 Task: Add Maya Kaimal Organic Everyday Chana Chickpeas Potato & Warm Spices to the cart.
Action: Mouse moved to (13, 150)
Screenshot: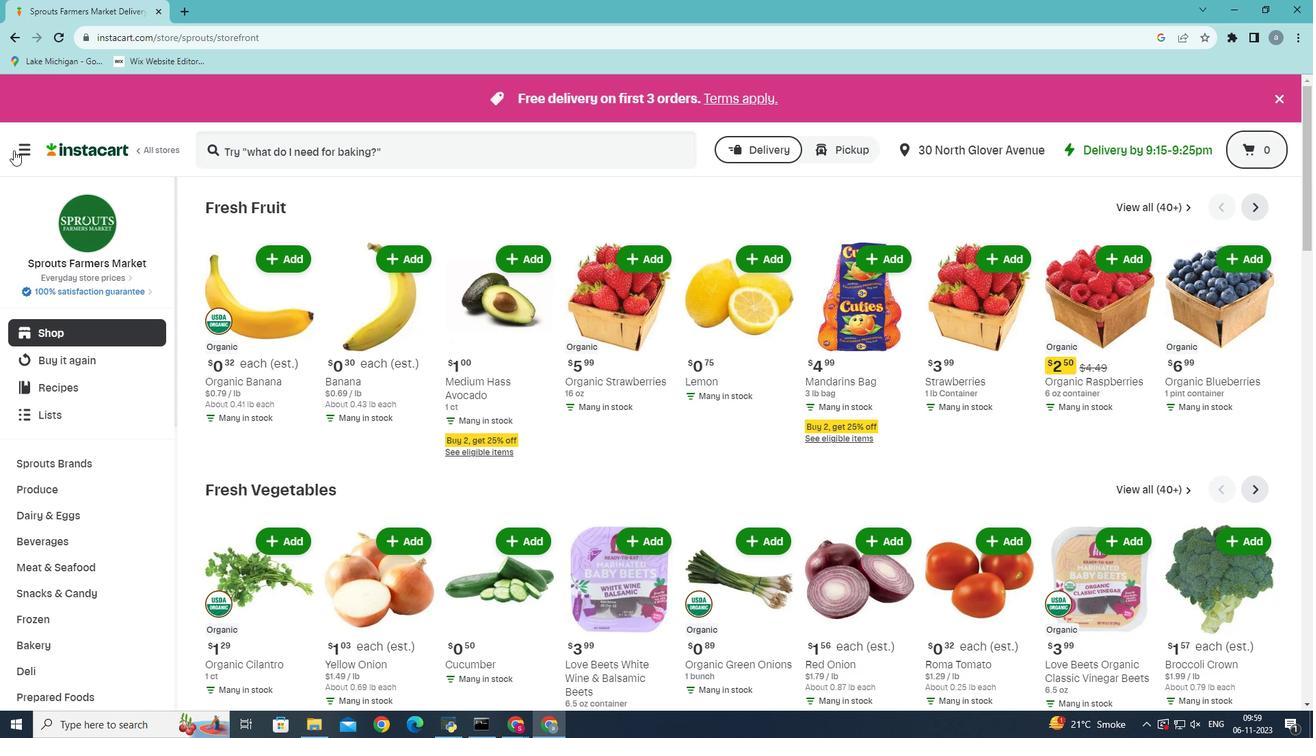 
Action: Mouse pressed left at (13, 150)
Screenshot: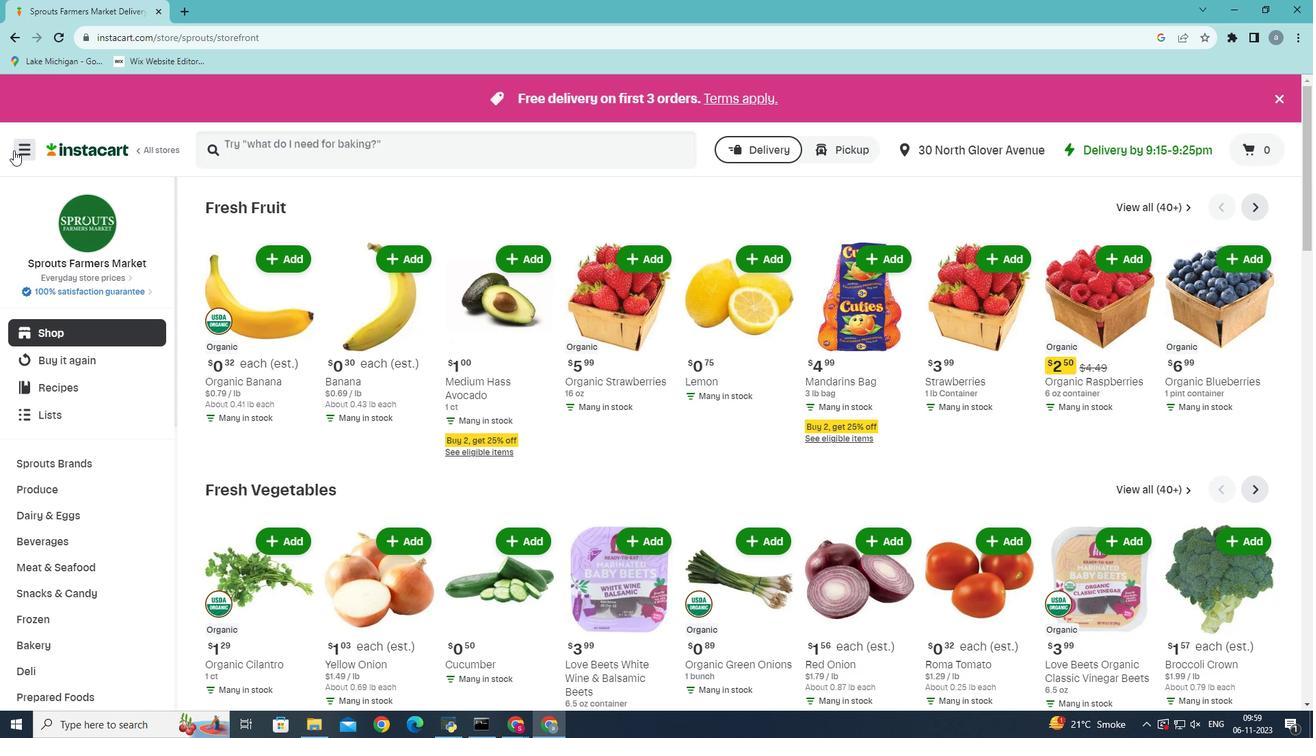 
Action: Mouse moved to (102, 374)
Screenshot: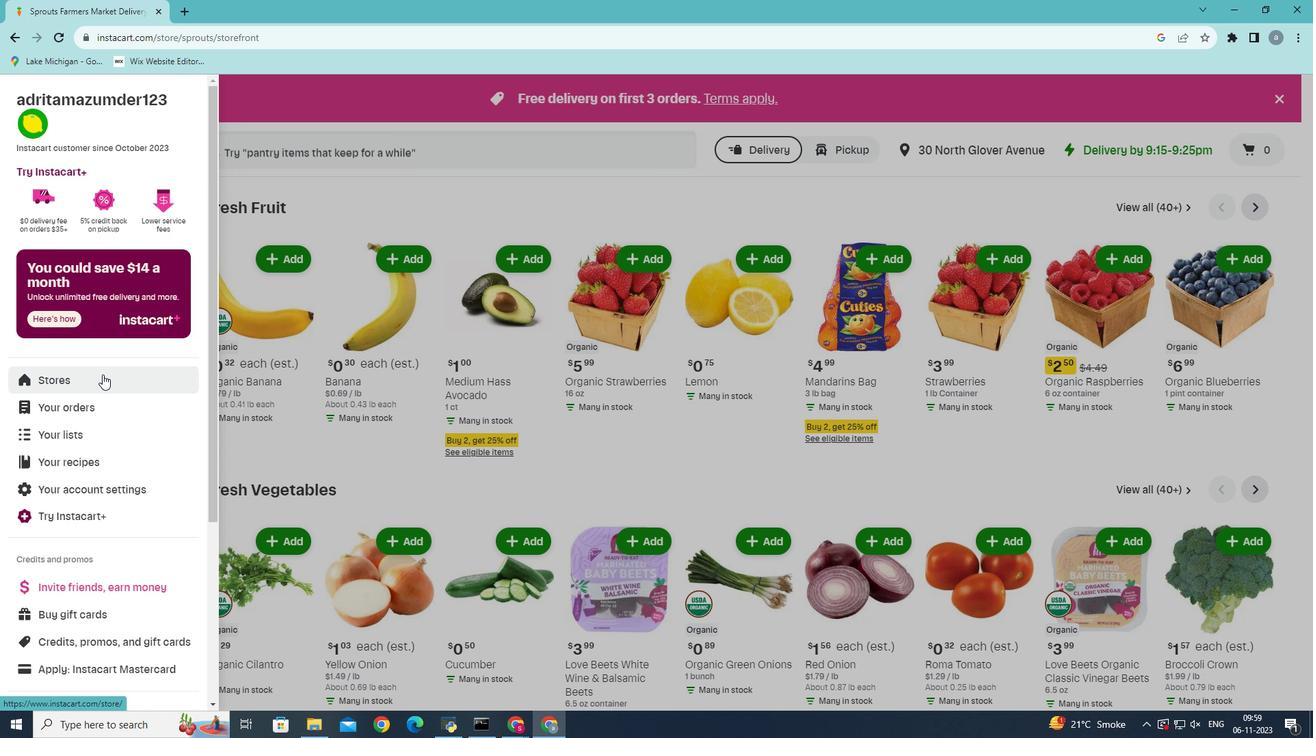 
Action: Mouse pressed left at (102, 374)
Screenshot: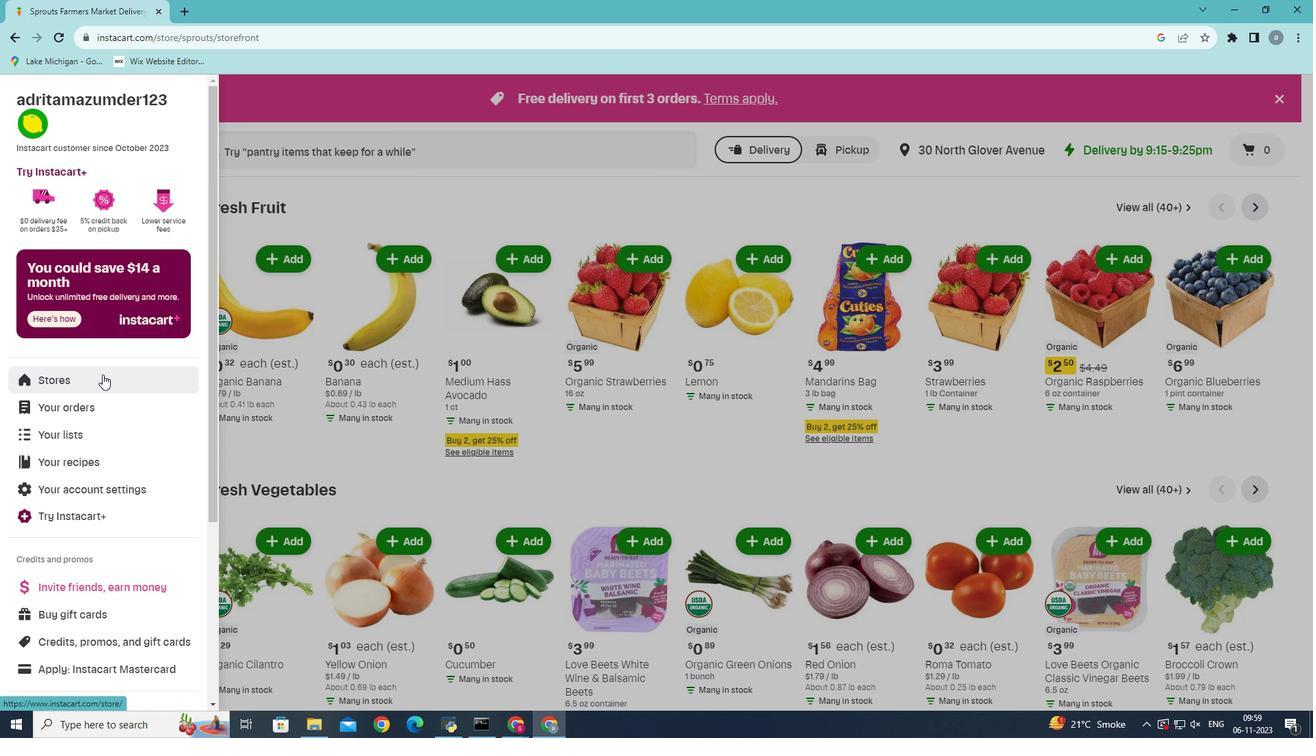 
Action: Mouse moved to (305, 162)
Screenshot: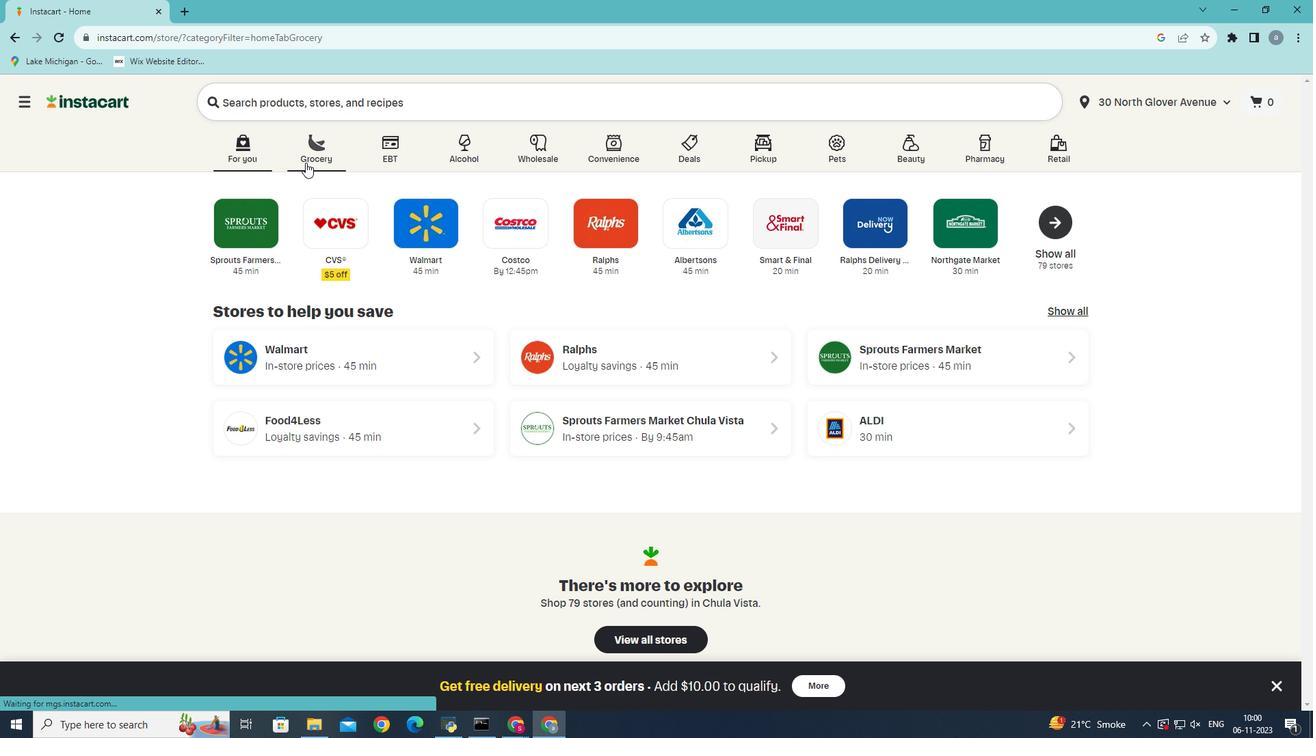 
Action: Mouse pressed left at (305, 162)
Screenshot: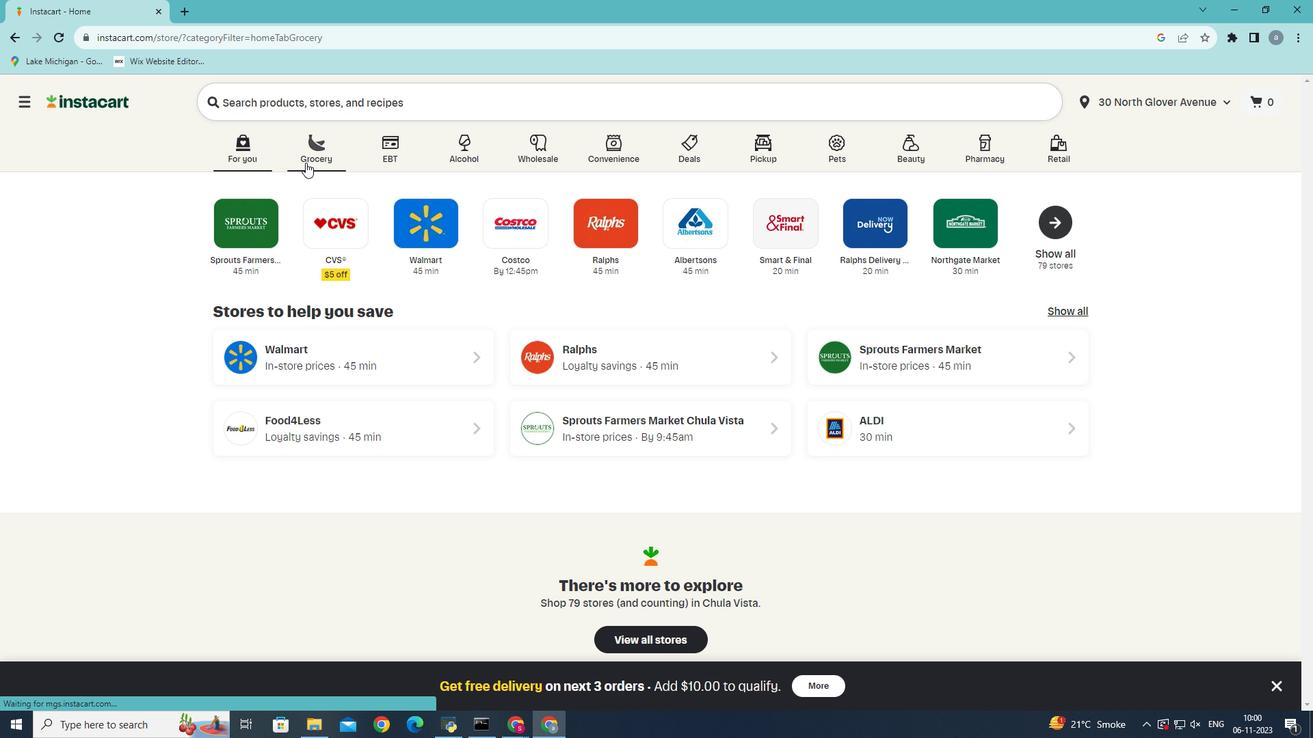 
Action: Mouse moved to (297, 408)
Screenshot: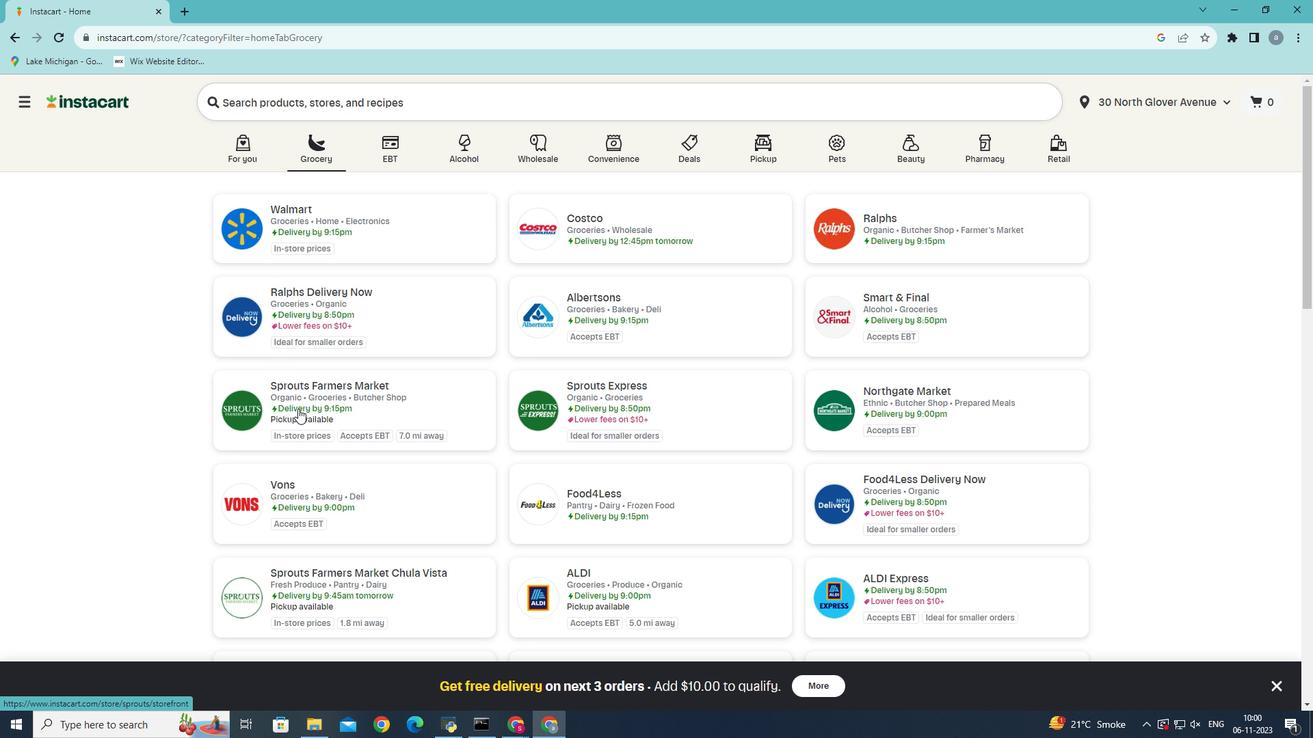 
Action: Mouse pressed left at (297, 408)
Screenshot: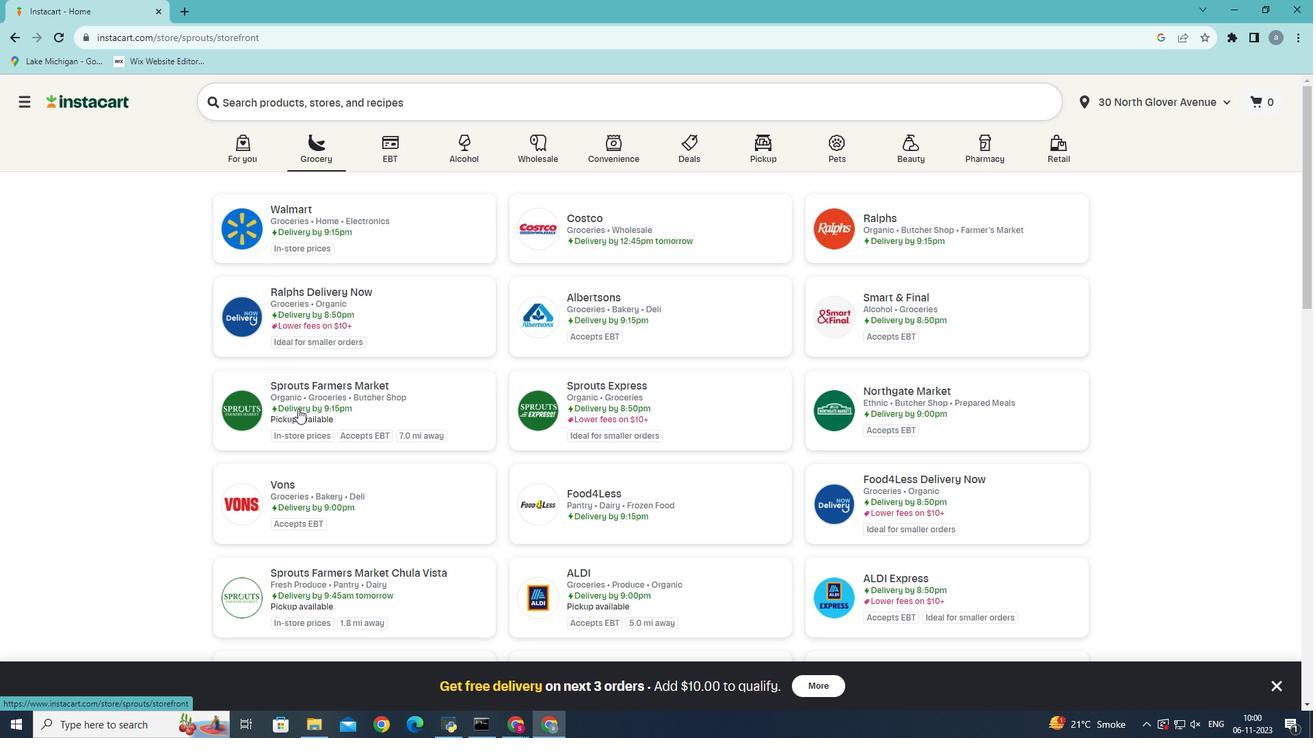 
Action: Mouse moved to (88, 536)
Screenshot: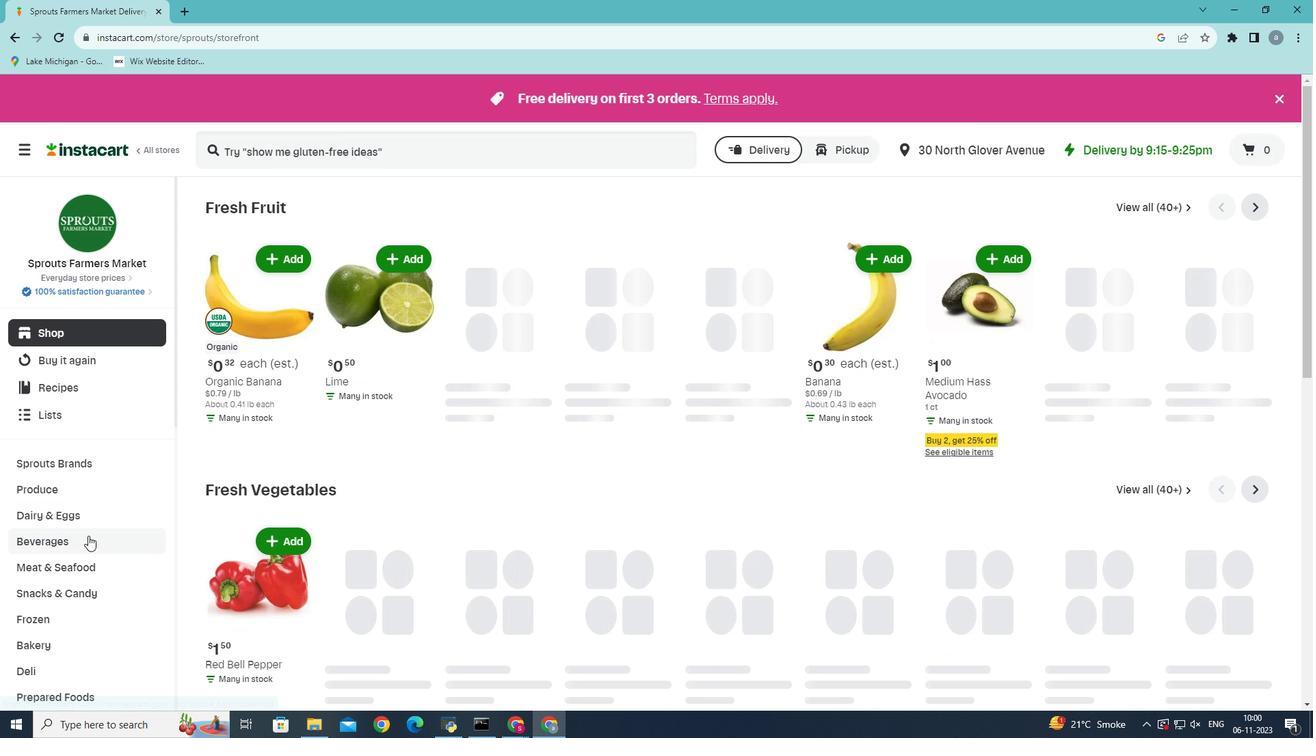 
Action: Mouse scrolled (88, 535) with delta (0, 0)
Screenshot: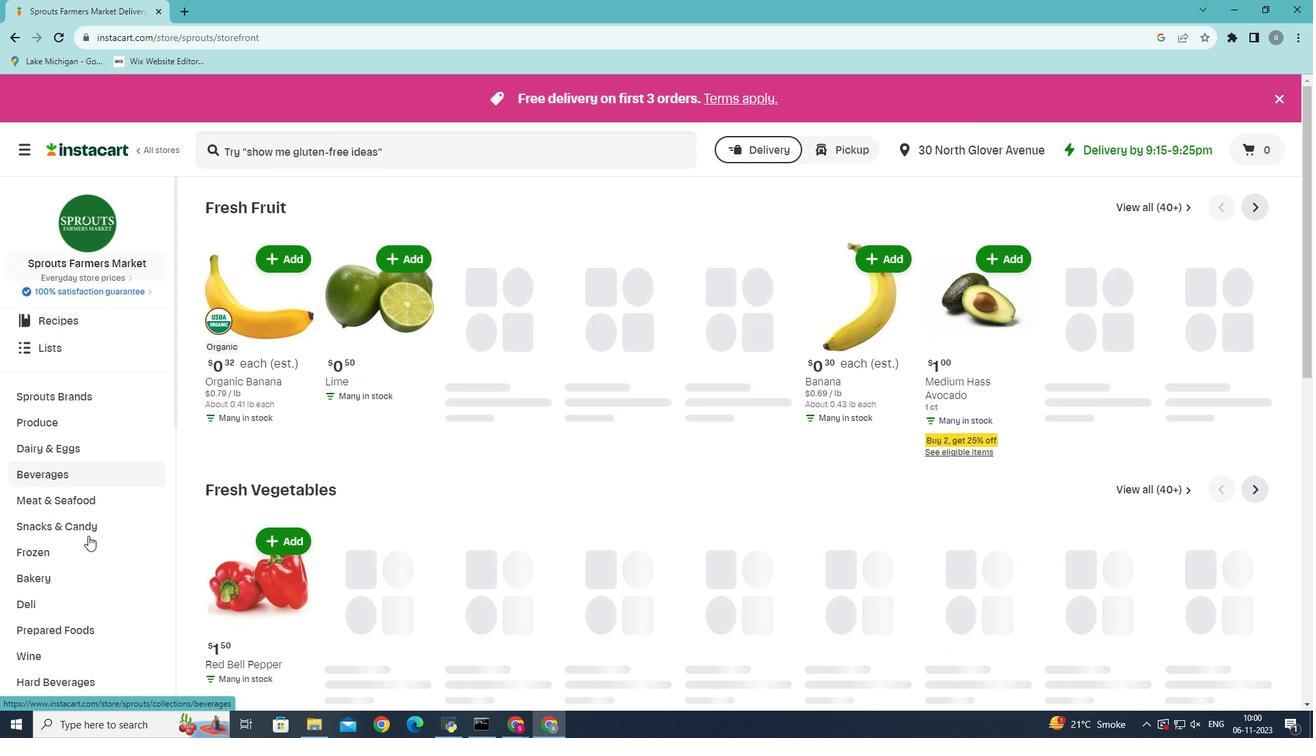 
Action: Mouse scrolled (88, 535) with delta (0, 0)
Screenshot: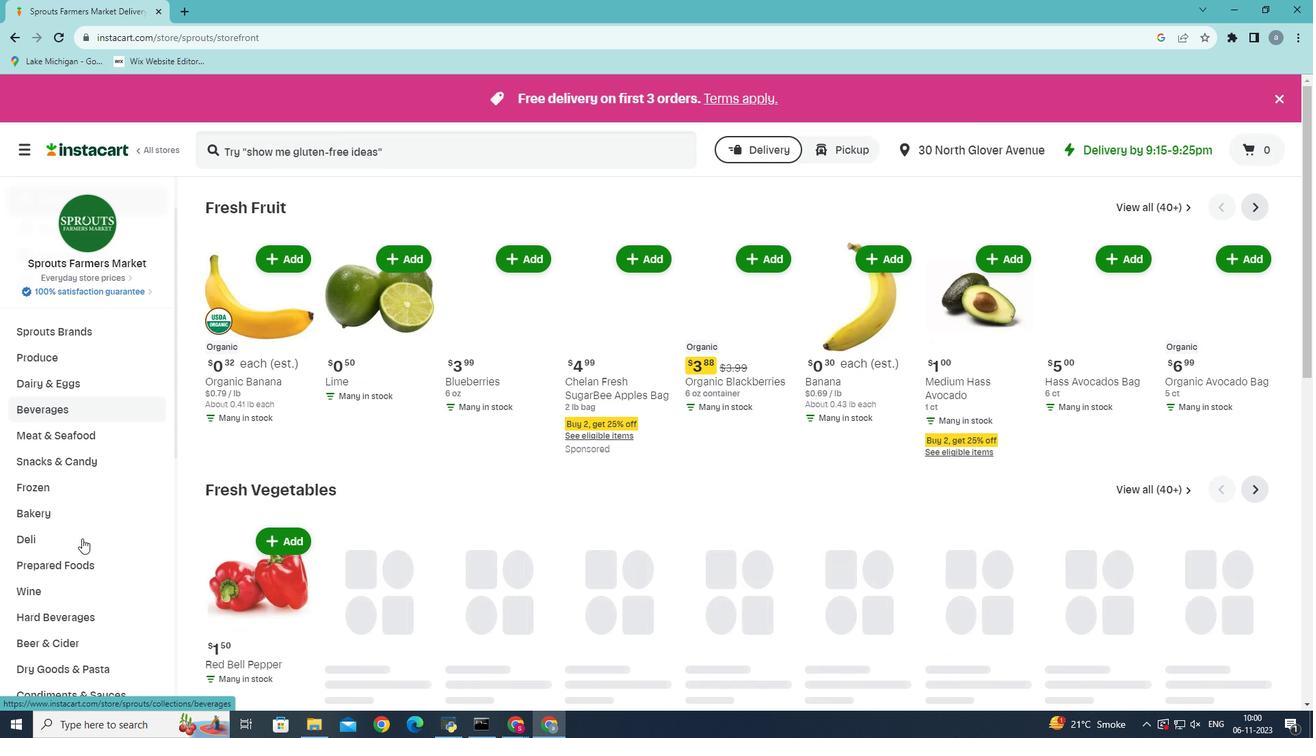 
Action: Mouse moved to (61, 560)
Screenshot: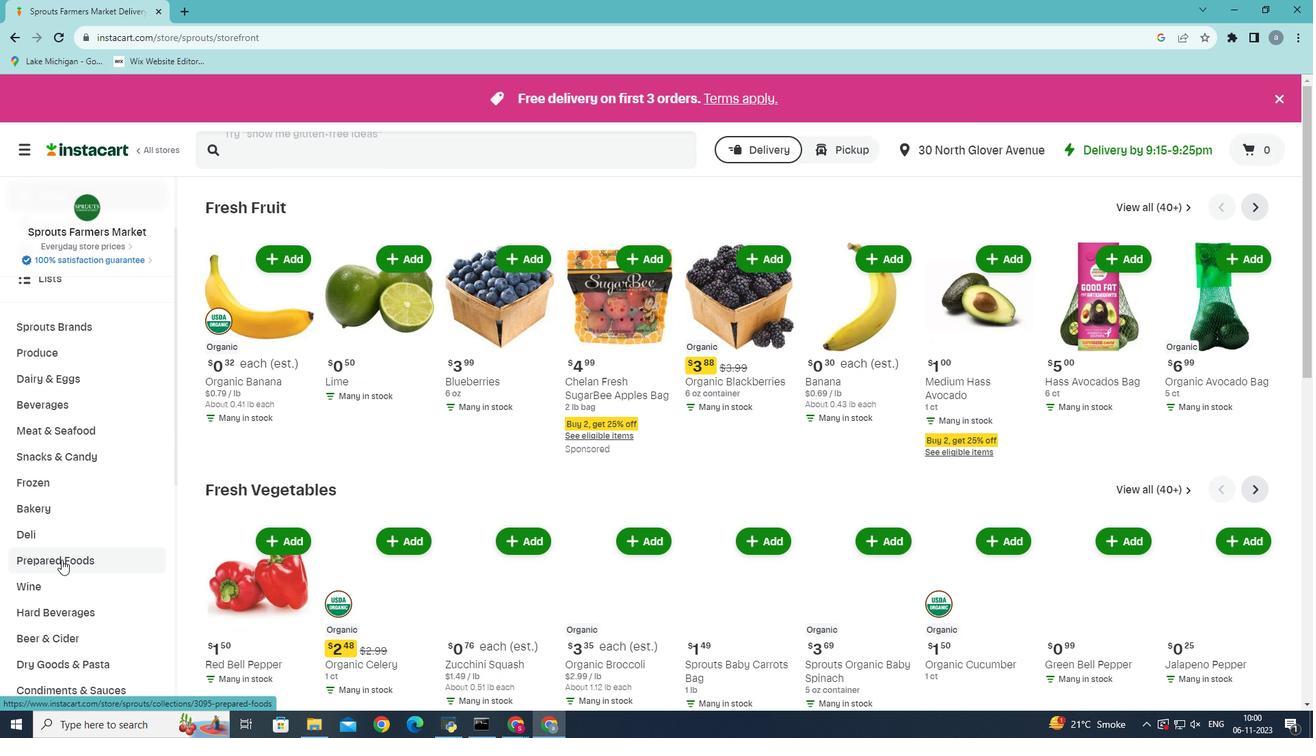 
Action: Mouse pressed left at (61, 560)
Screenshot: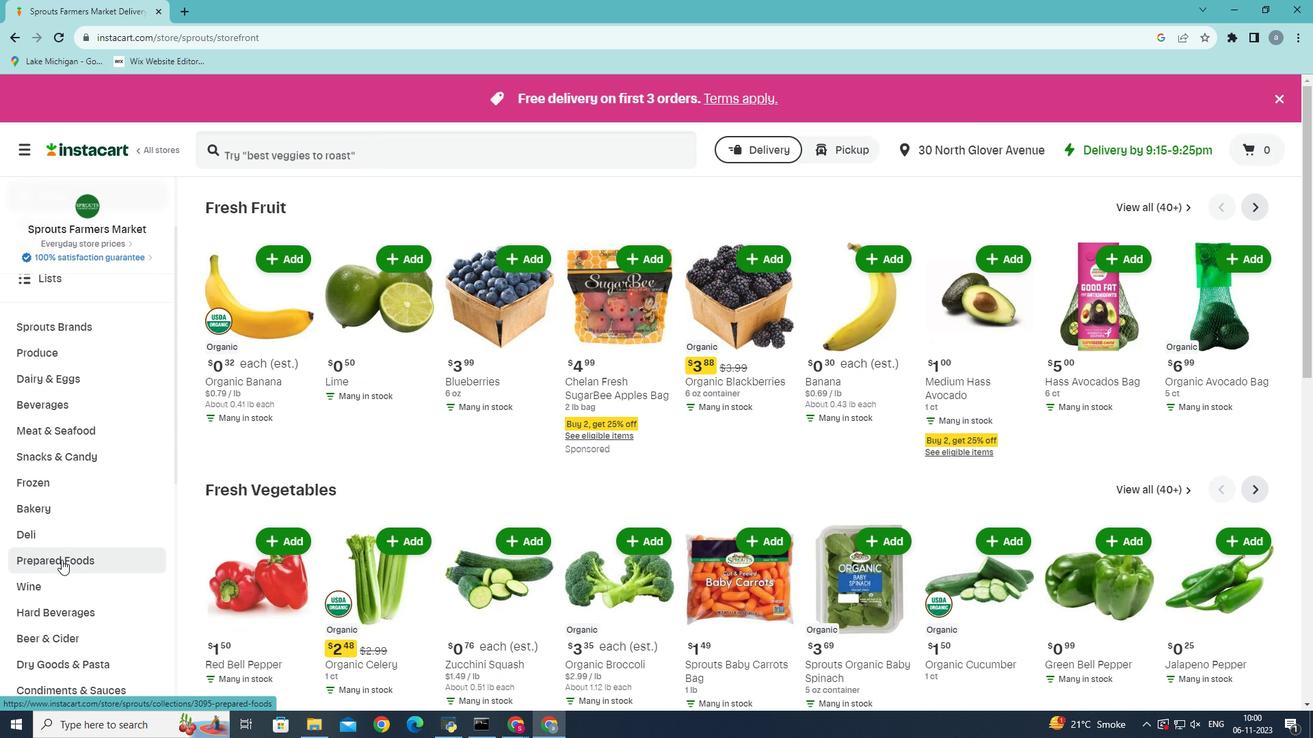
Action: Mouse moved to (489, 231)
Screenshot: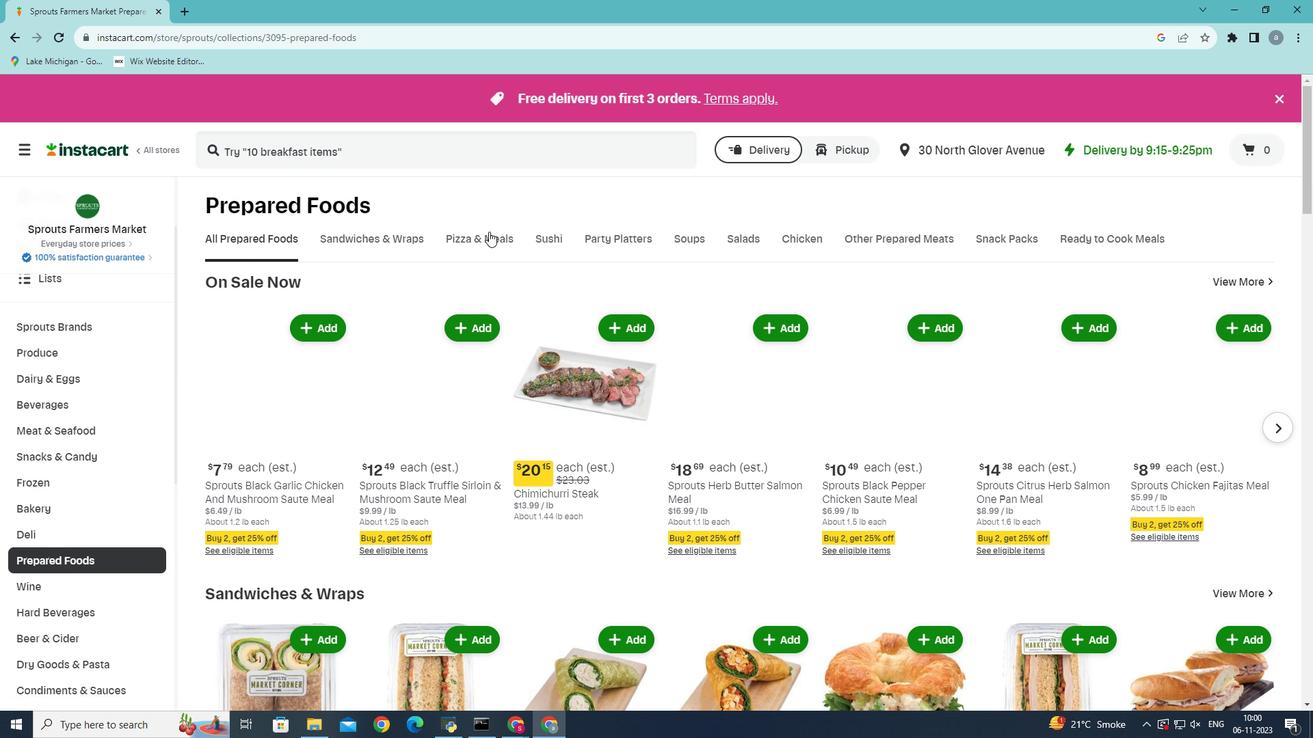 
Action: Mouse pressed left at (489, 231)
Screenshot: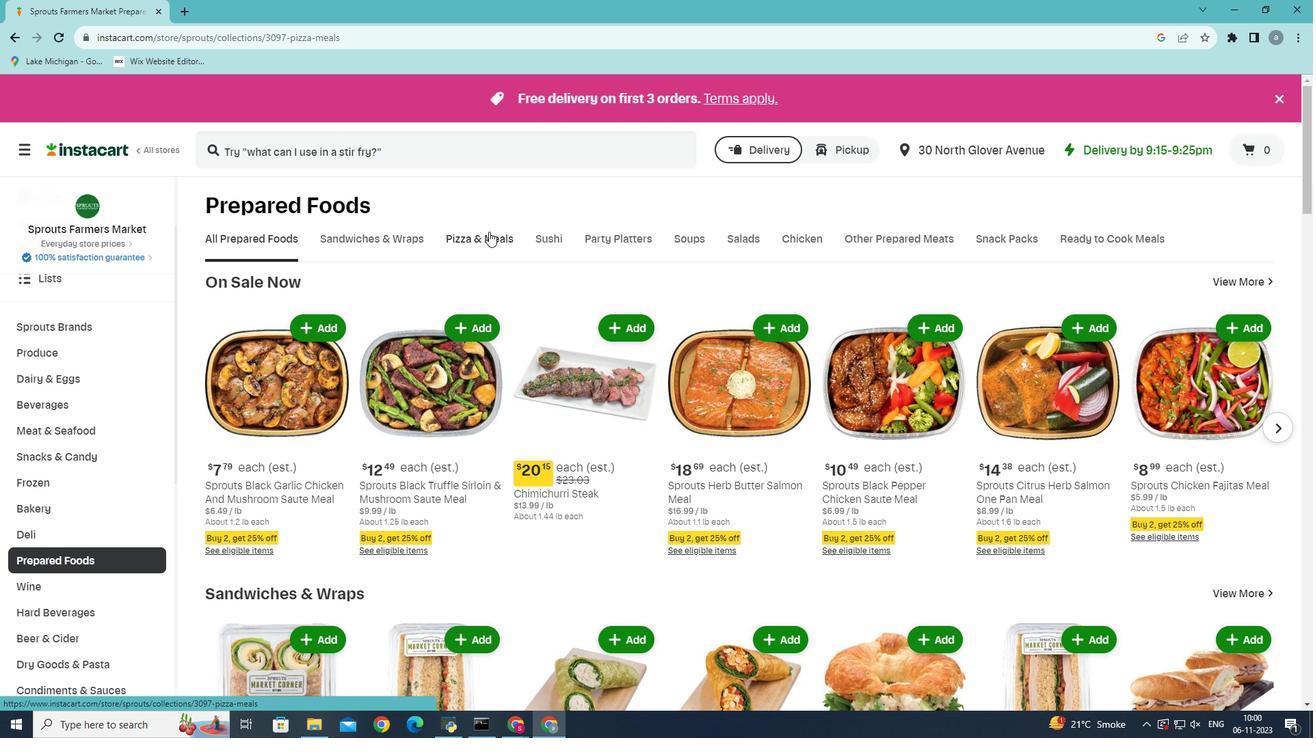 
Action: Mouse moved to (943, 296)
Screenshot: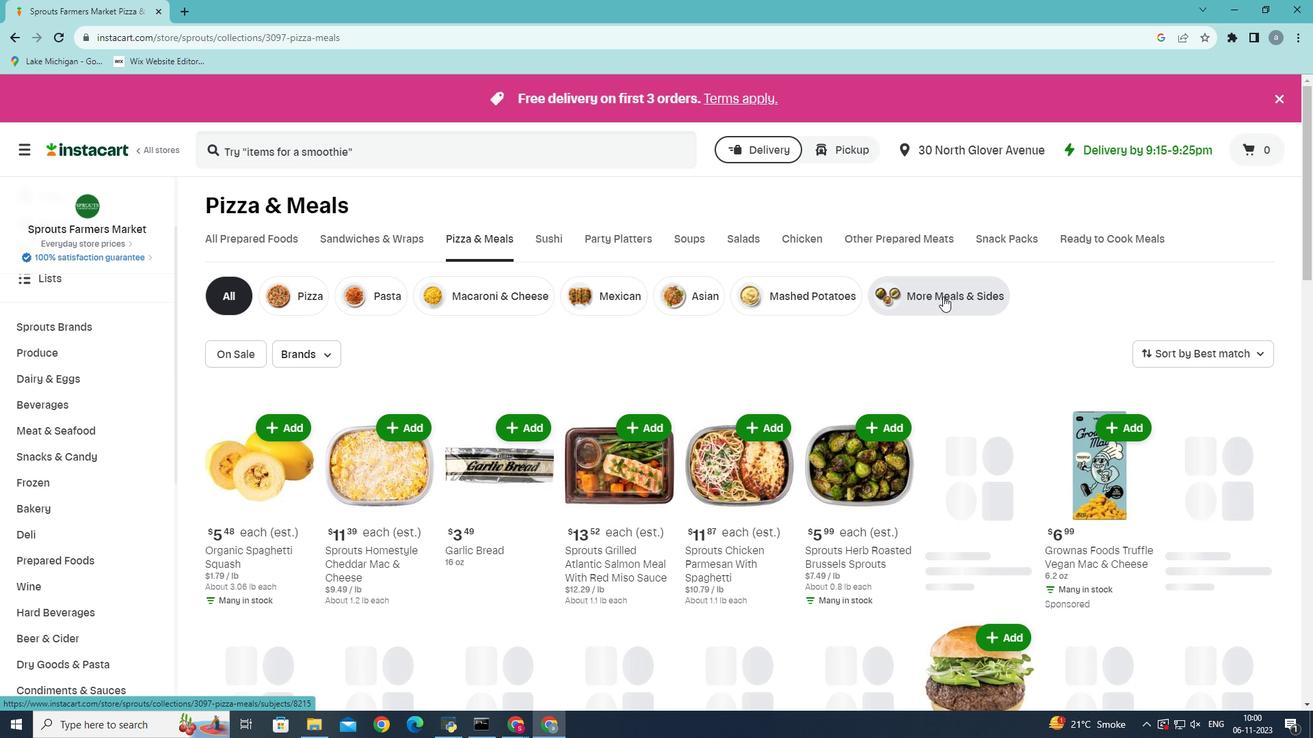 
Action: Mouse pressed left at (943, 296)
Screenshot: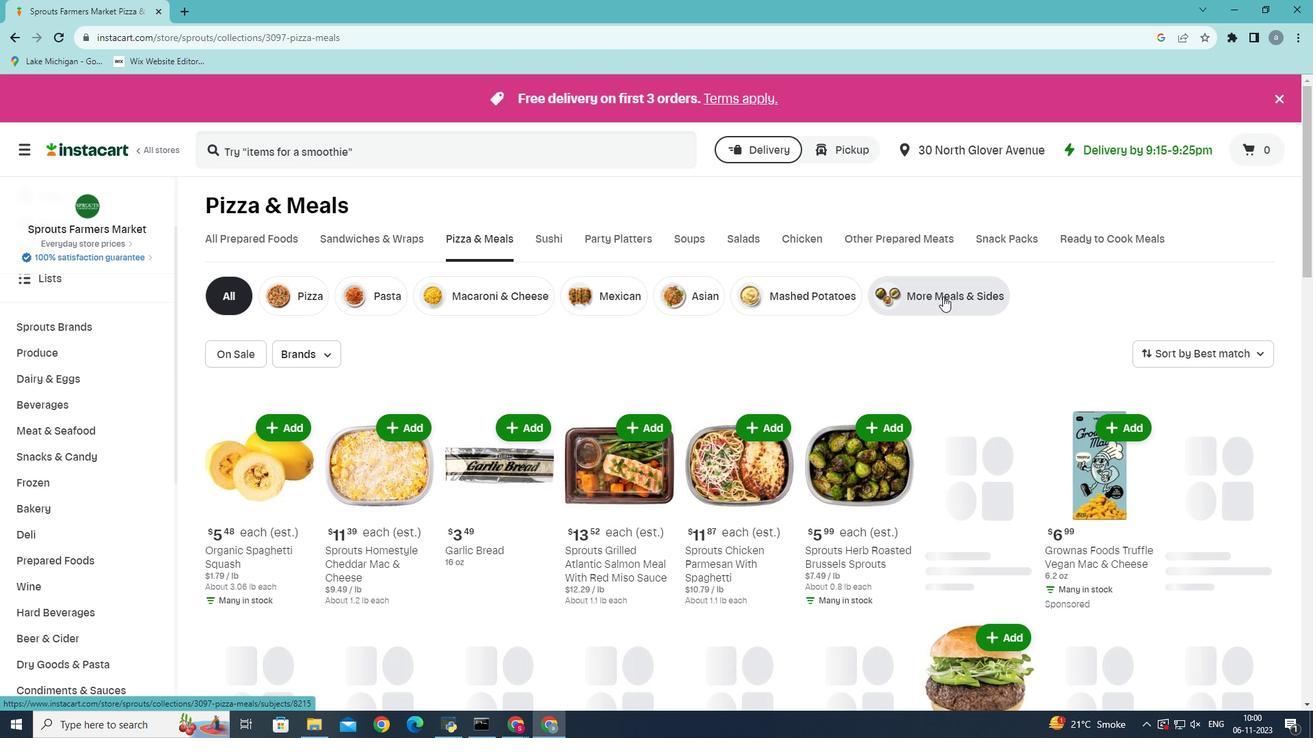 
Action: Mouse moved to (277, 149)
Screenshot: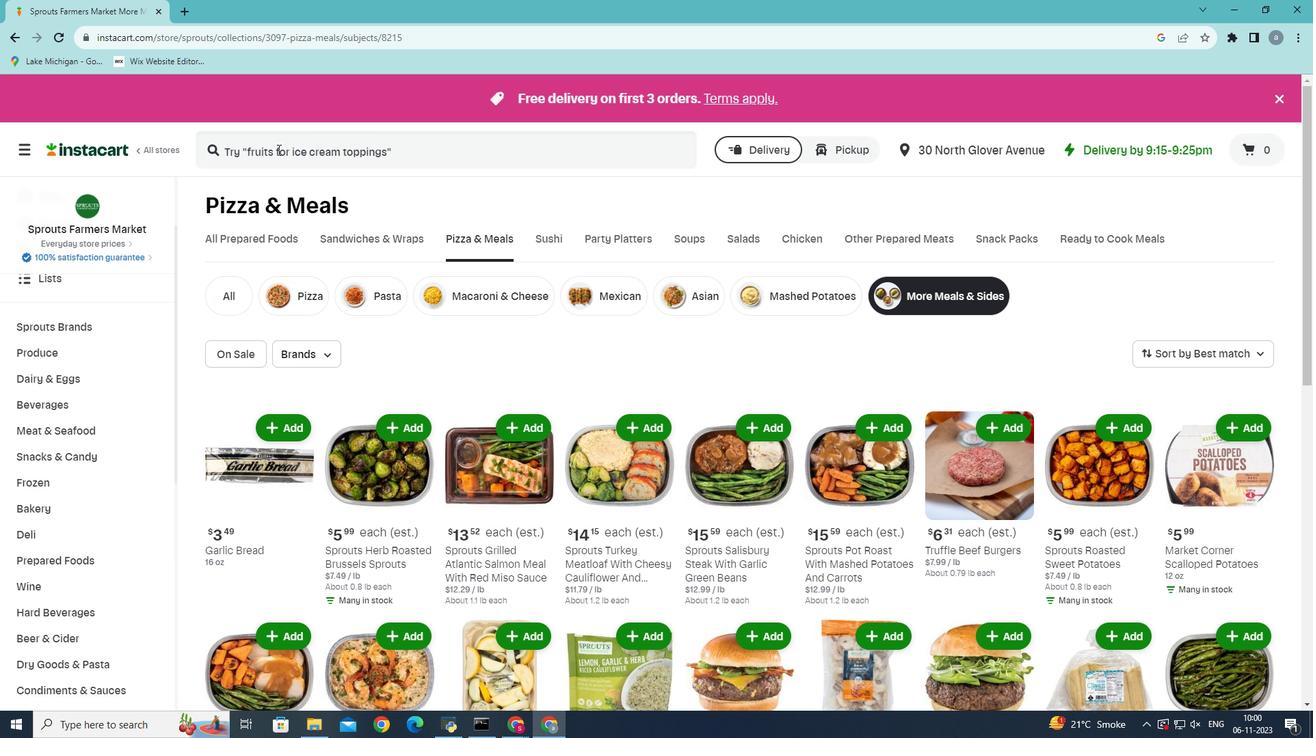 
Action: Mouse pressed left at (277, 149)
Screenshot: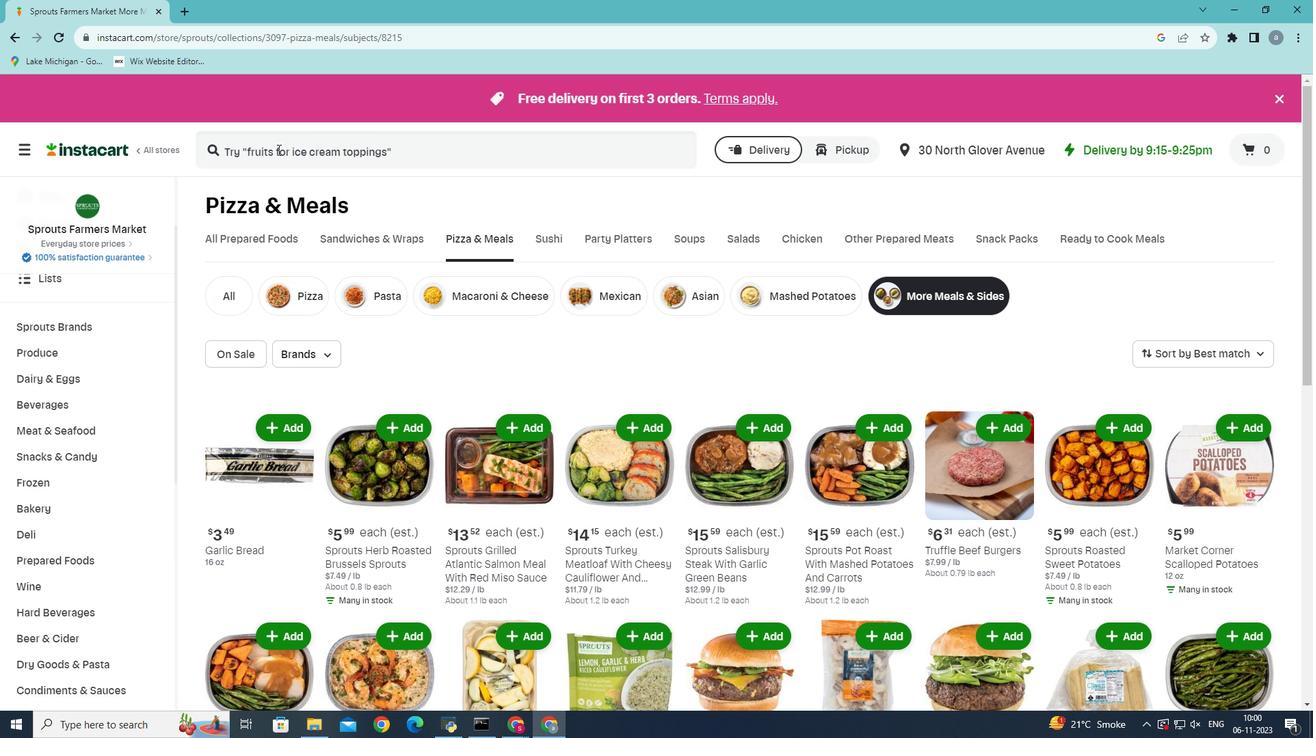 
Action: Mouse moved to (386, 148)
Screenshot: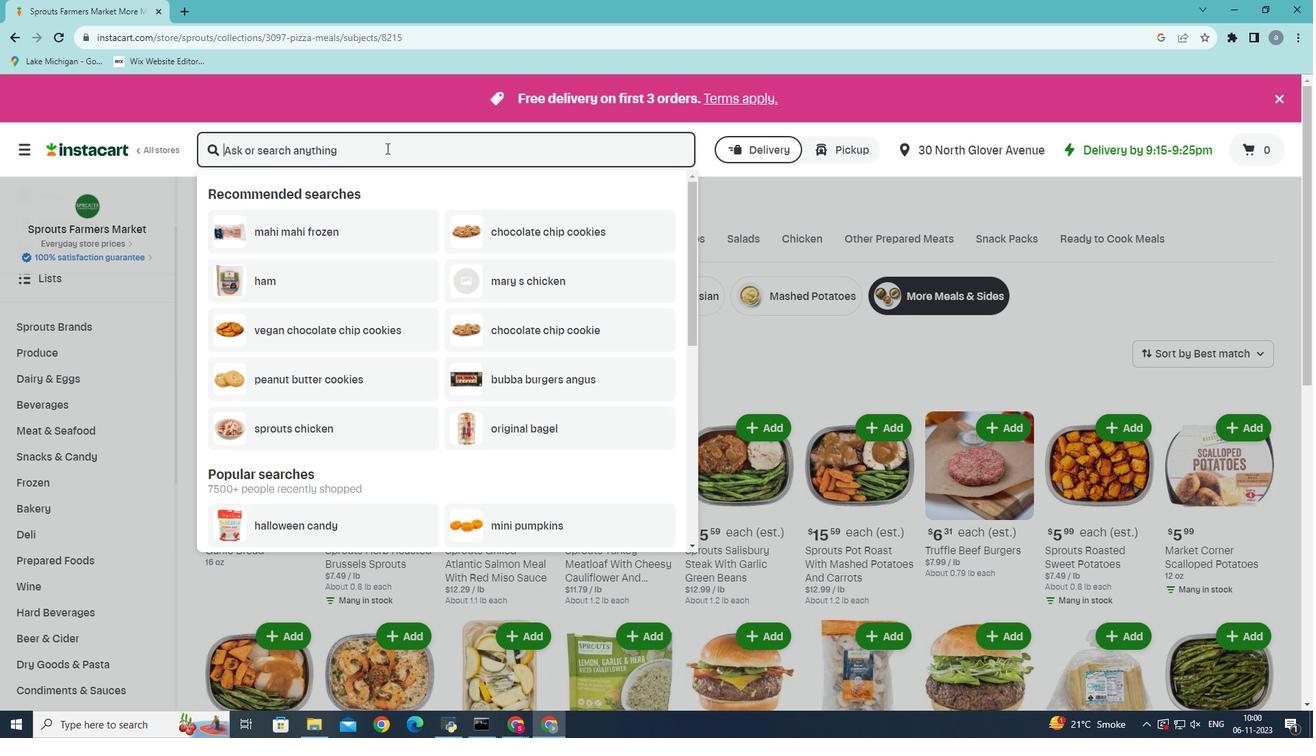 
Action: Mouse pressed left at (386, 148)
Screenshot: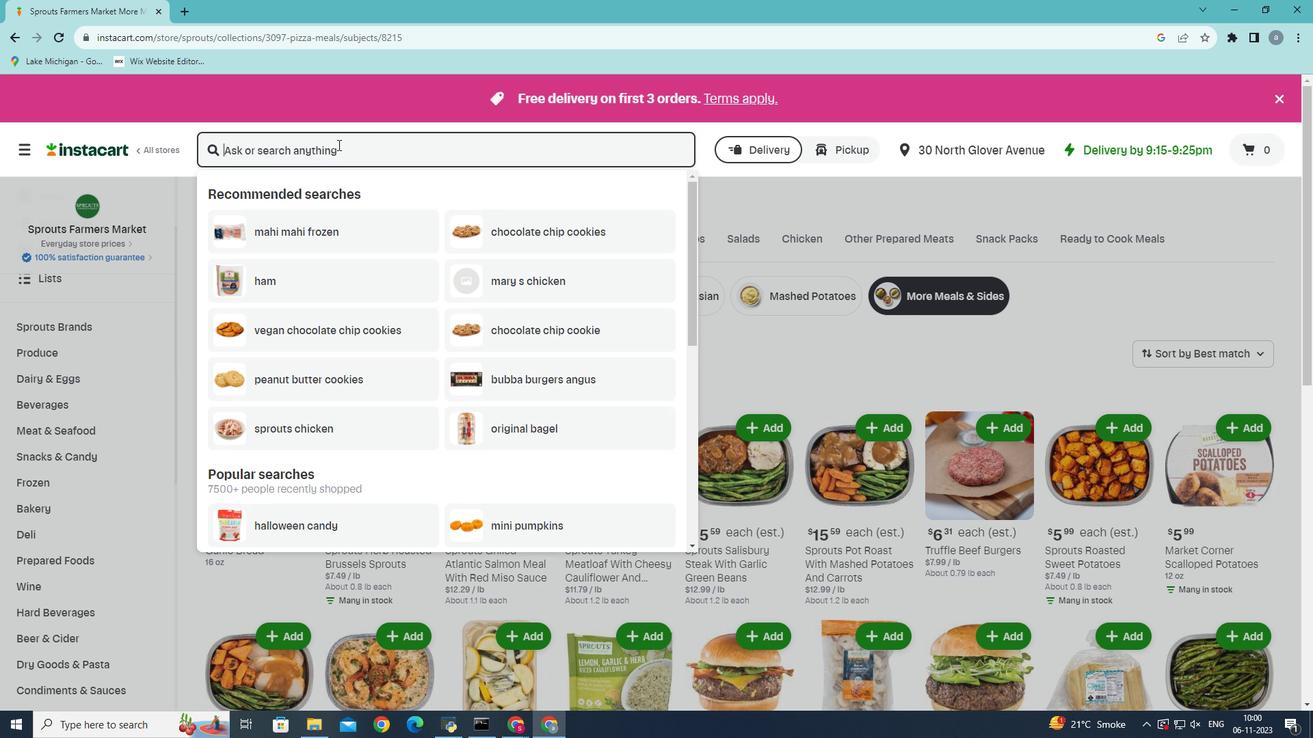 
Action: Mouse moved to (316, 138)
Screenshot: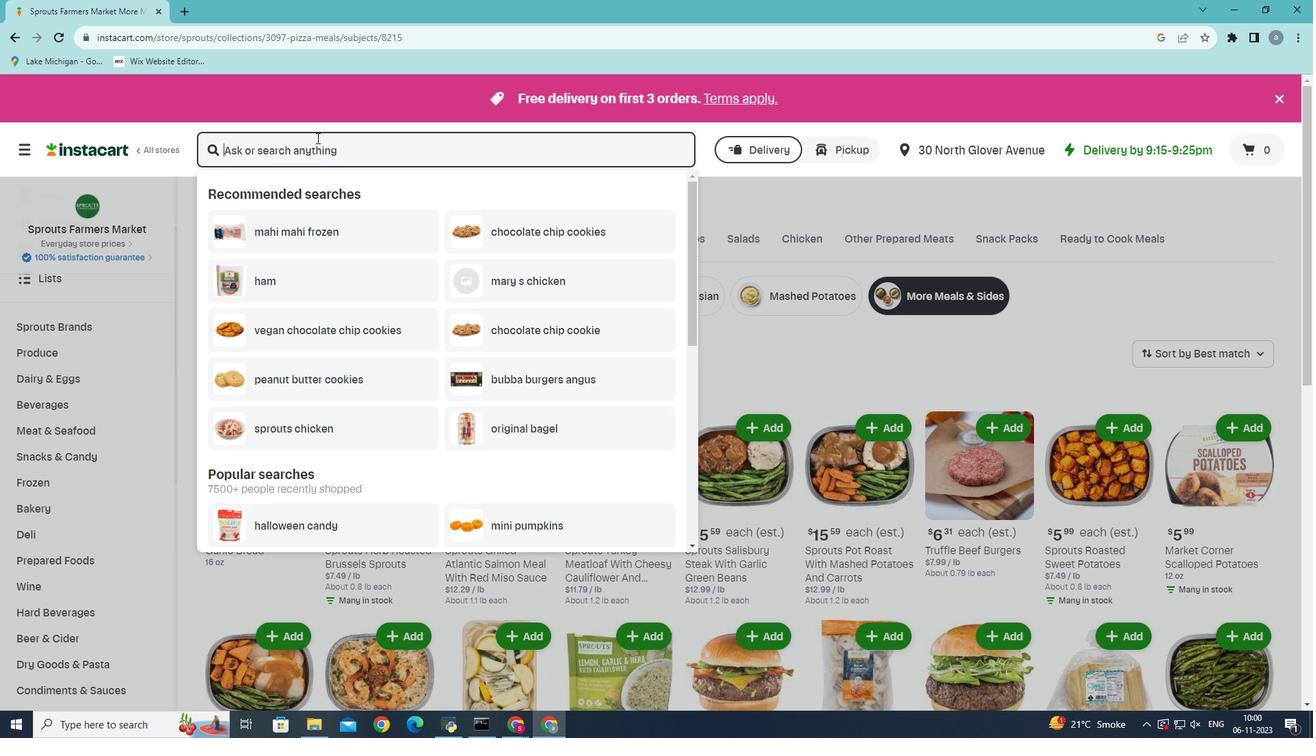 
Action: Key pressed <Key.shift>Maya<Key.space>kaimal
Screenshot: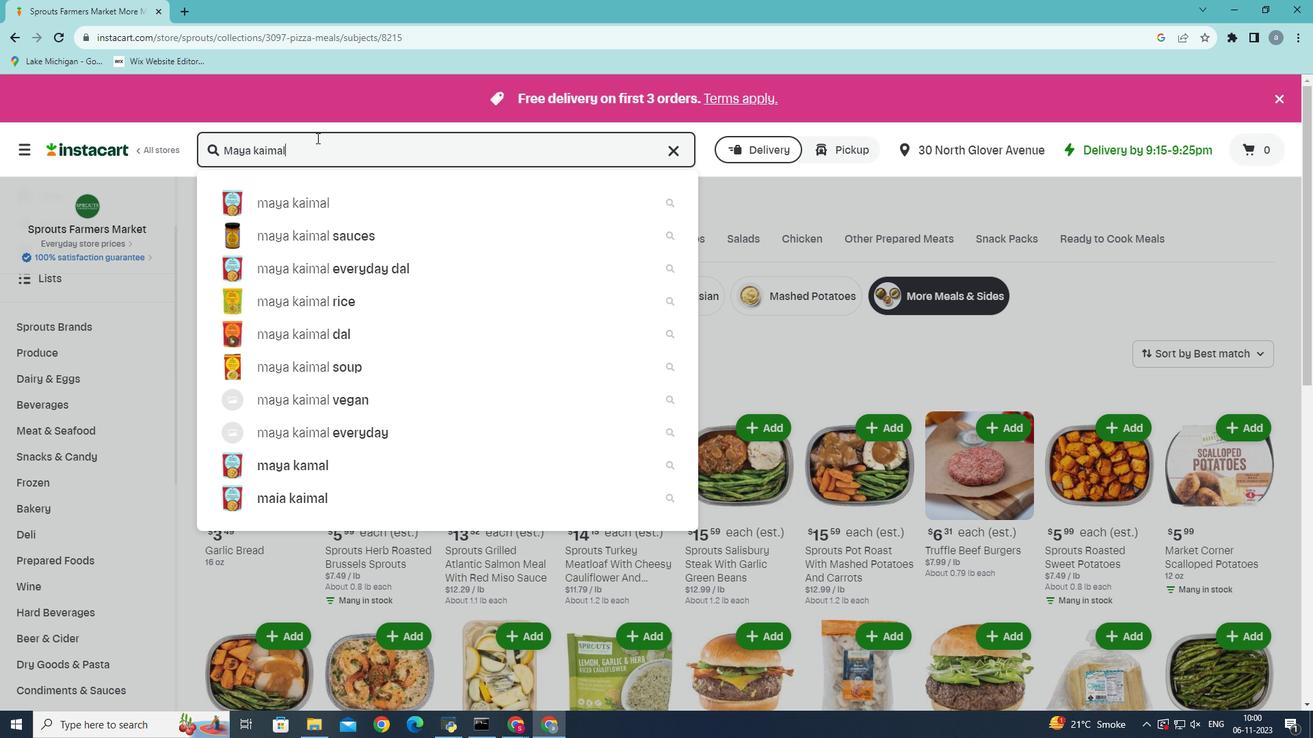 
Action: Mouse moved to (309, 132)
Screenshot: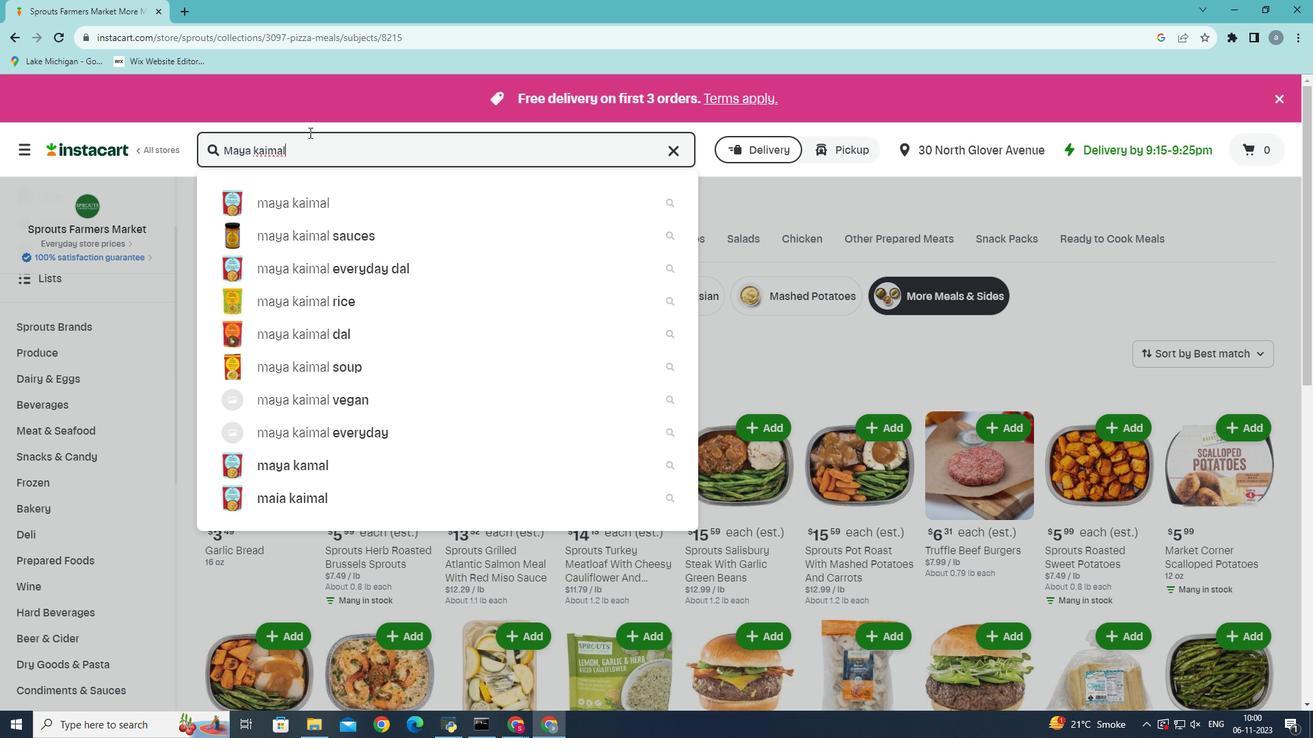 
Action: Key pressed o
Screenshot: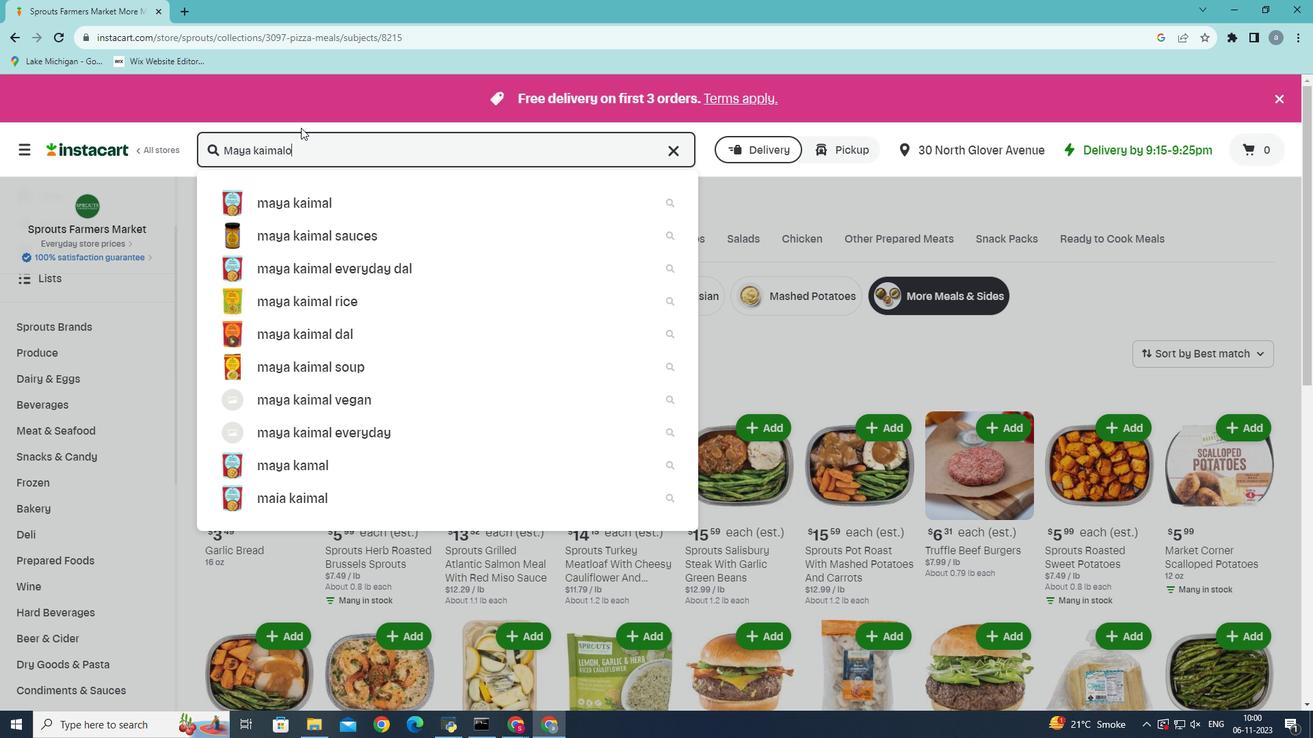 
Action: Mouse moved to (300, 127)
Screenshot: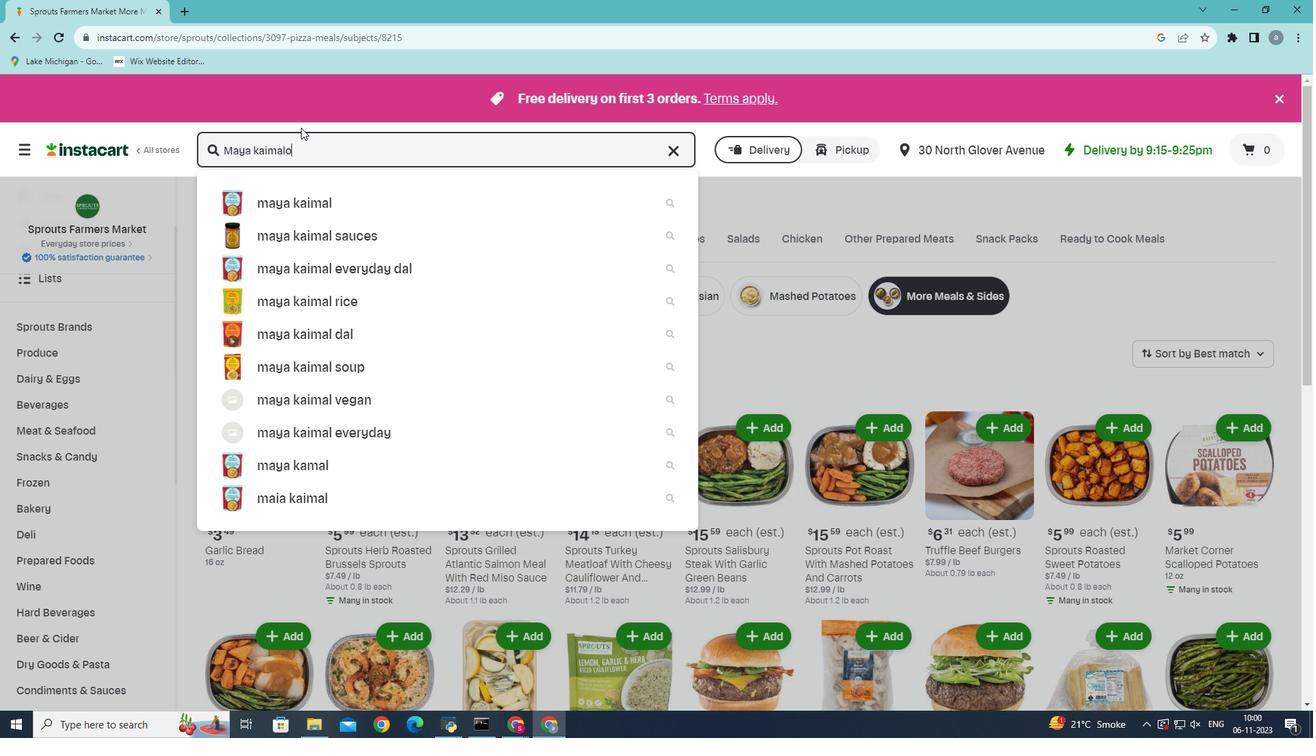 
Action: Key pressed r<Key.backspace><Key.backspace><Key.backspace>l<Key.space>organic
Screenshot: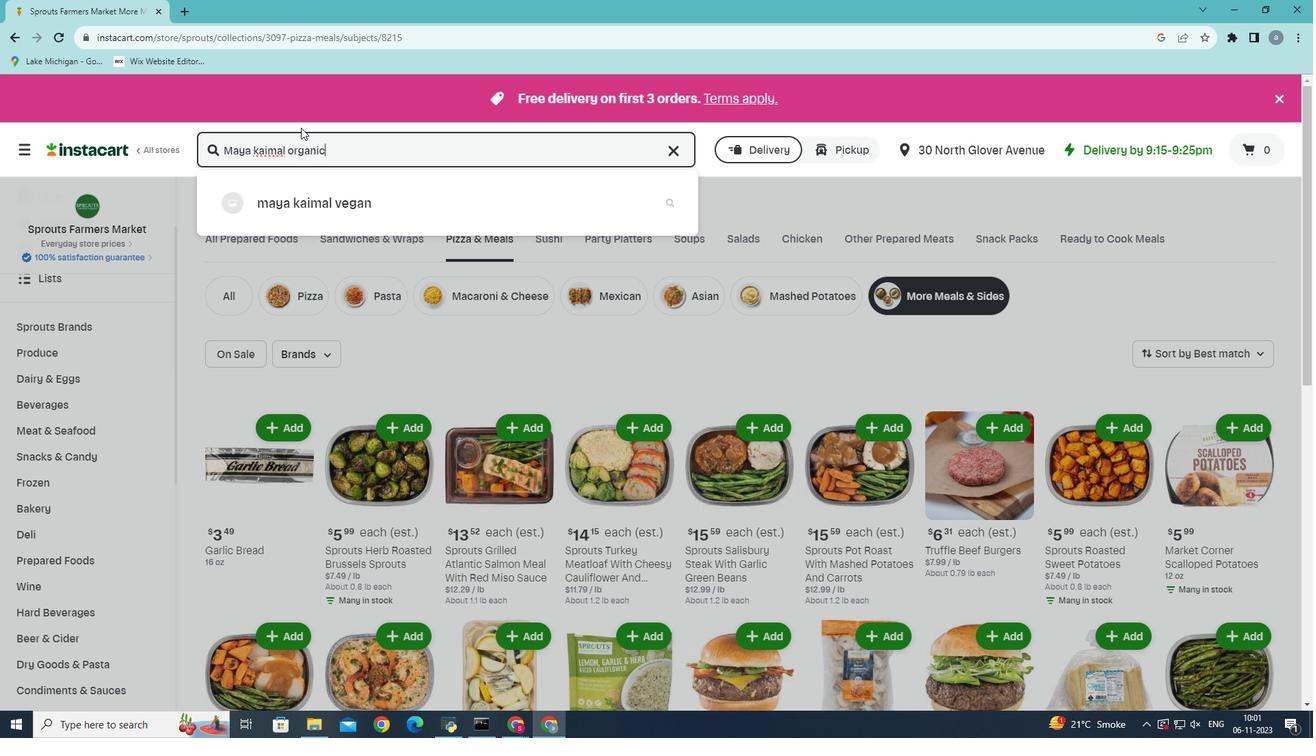 
Action: Mouse moved to (297, 127)
Screenshot: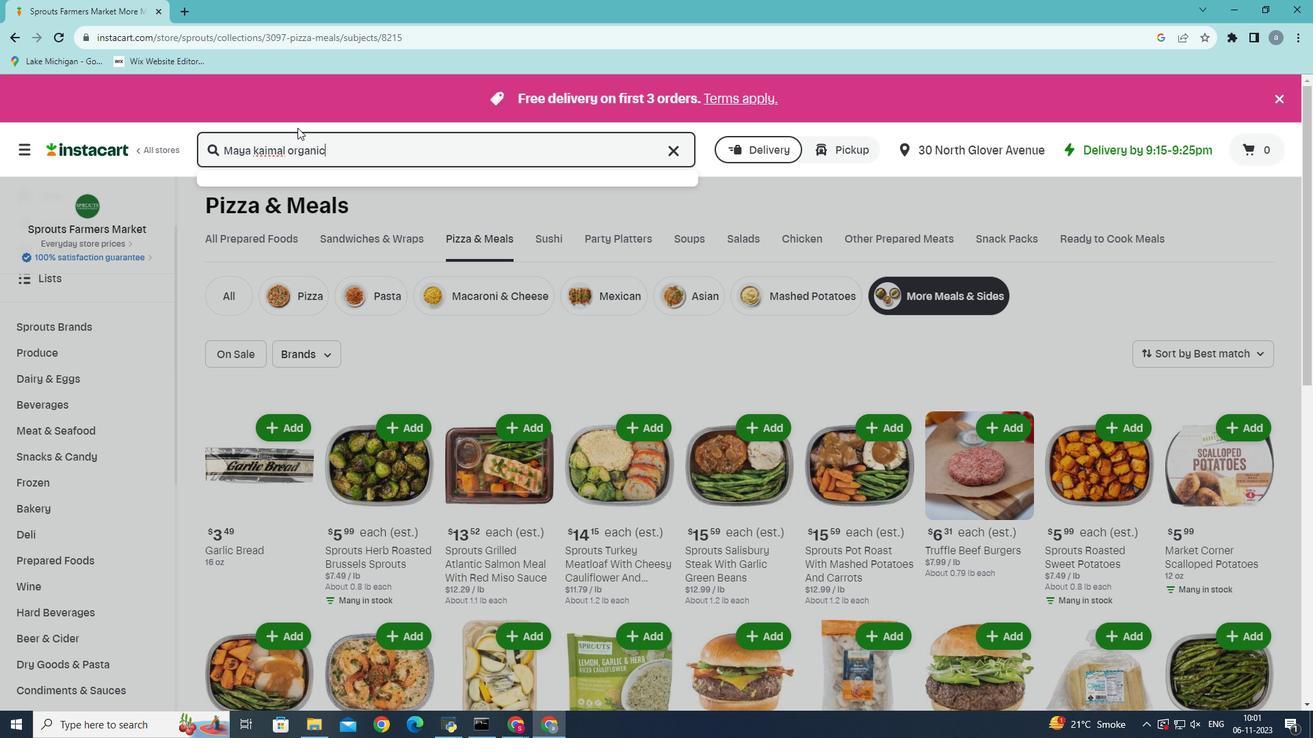 
Action: Key pressed <Key.space>everyday<Key.space>cha
Screenshot: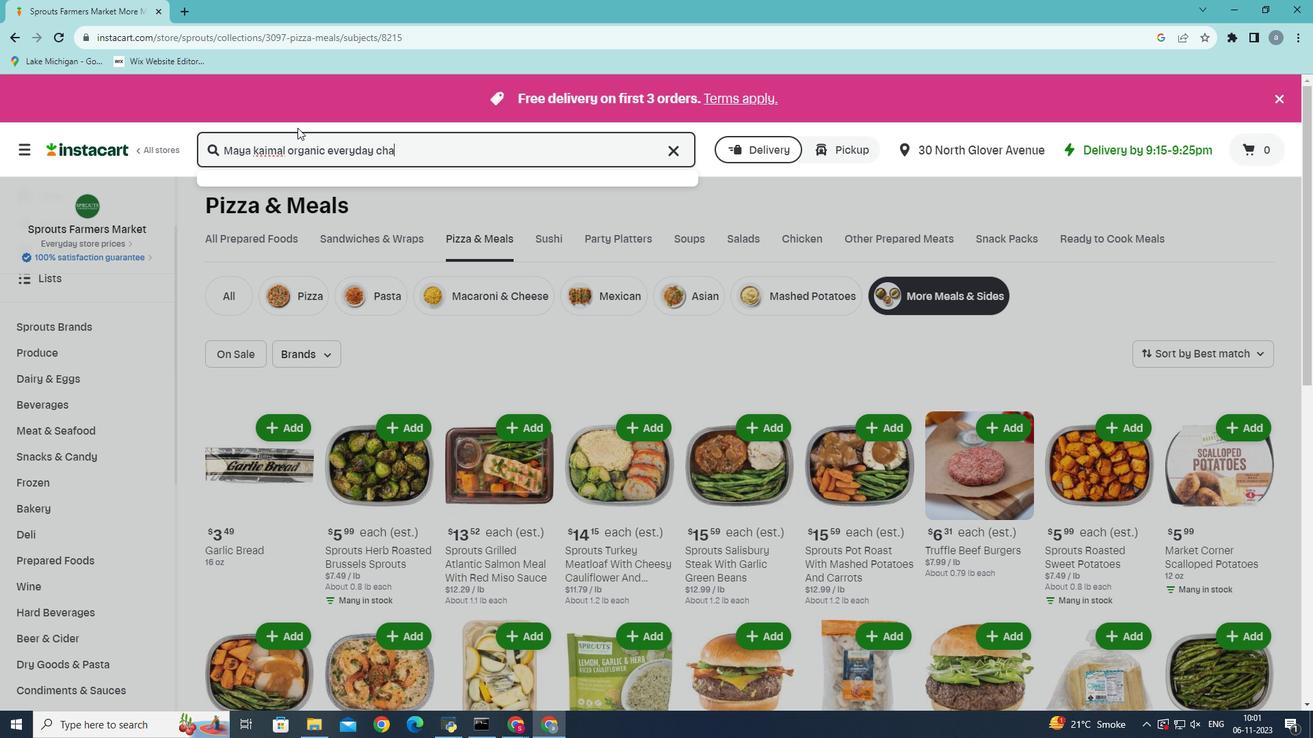 
Action: Mouse moved to (296, 127)
Screenshot: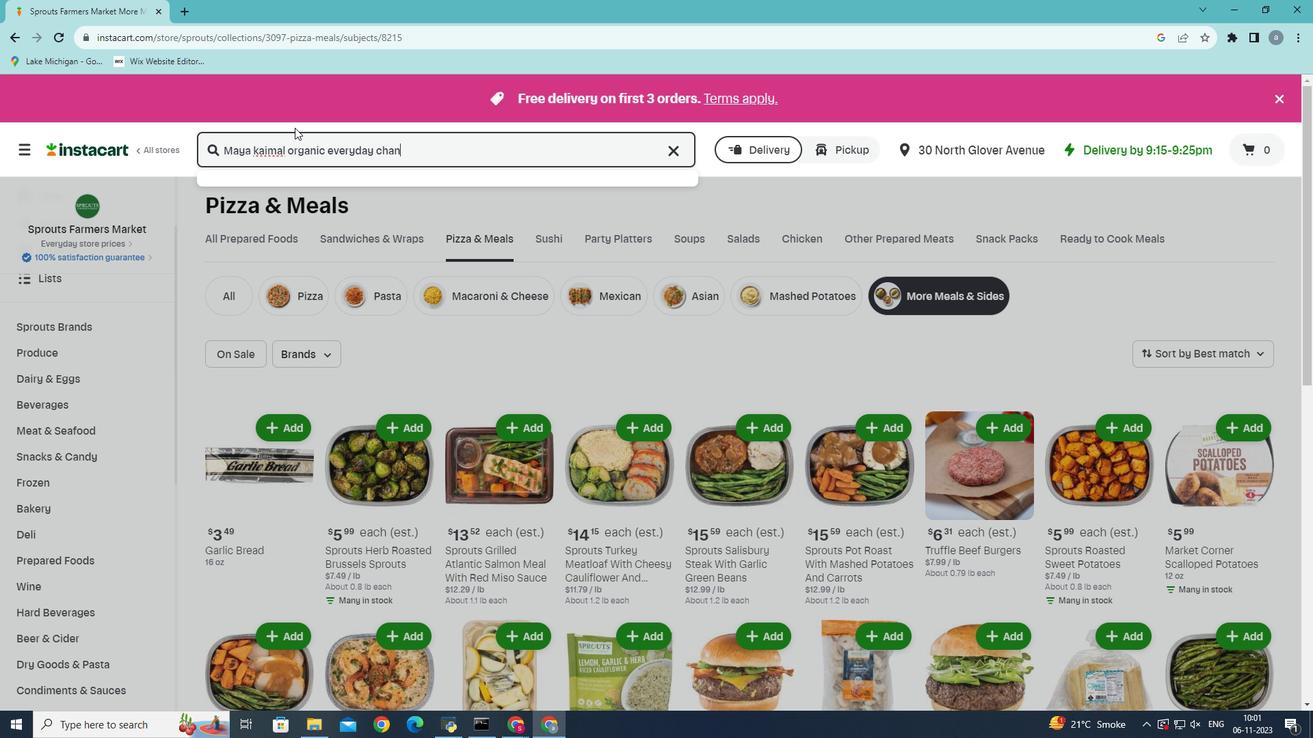 
Action: Key pressed n
Screenshot: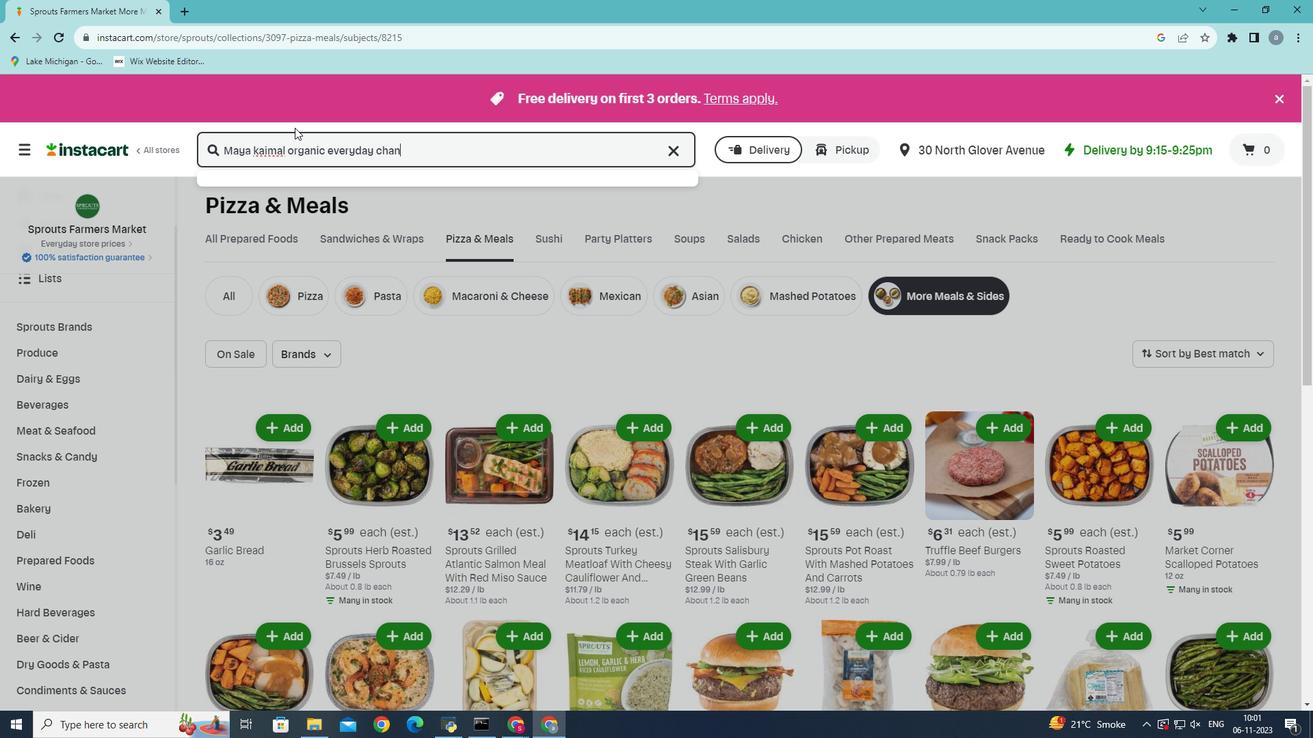 
Action: Mouse moved to (294, 127)
Screenshot: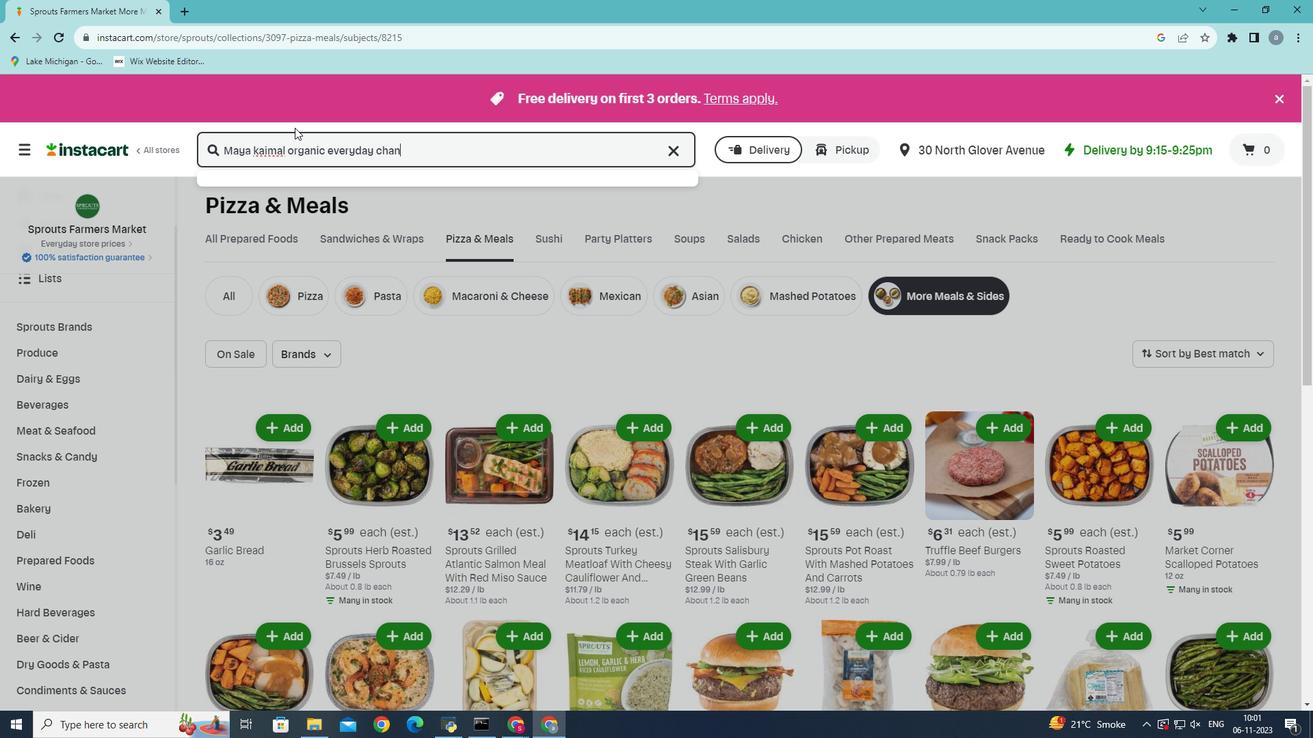 
Action: Key pressed a<Key.space>chickpeas<Key.space>
Screenshot: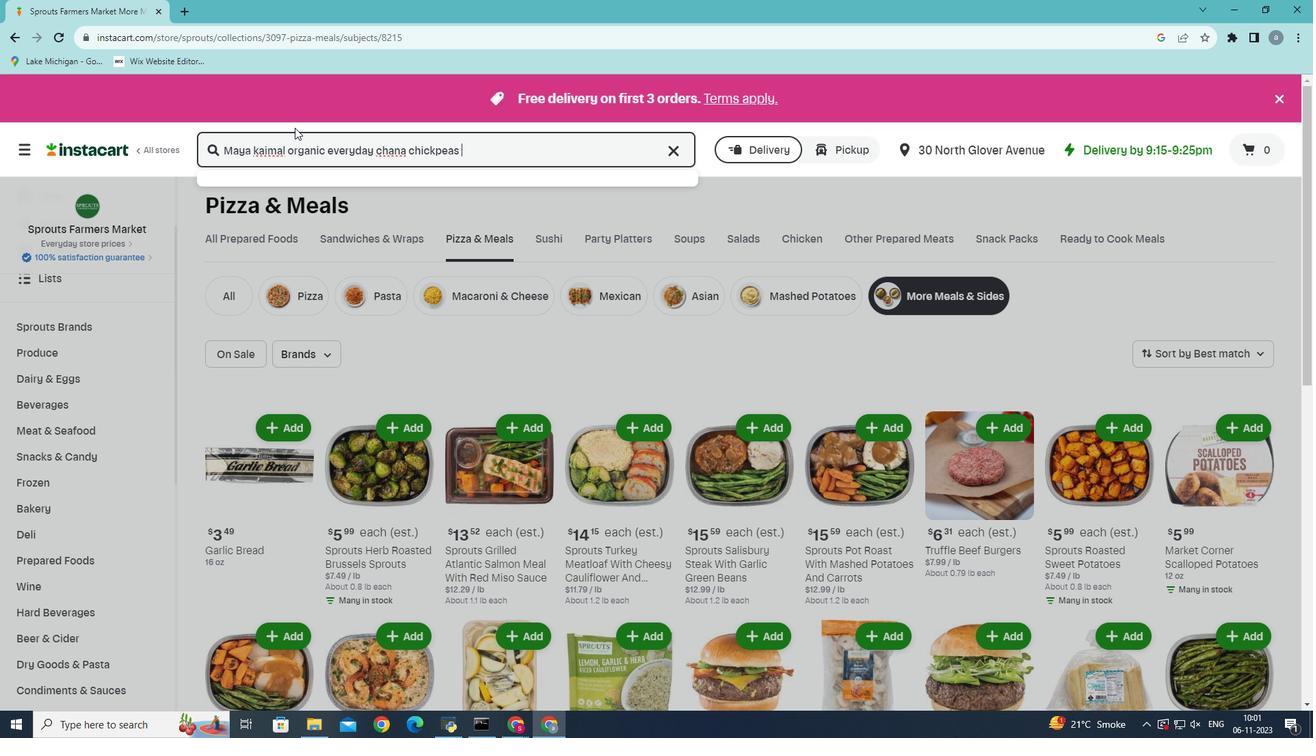 
Action: Mouse moved to (294, 127)
Screenshot: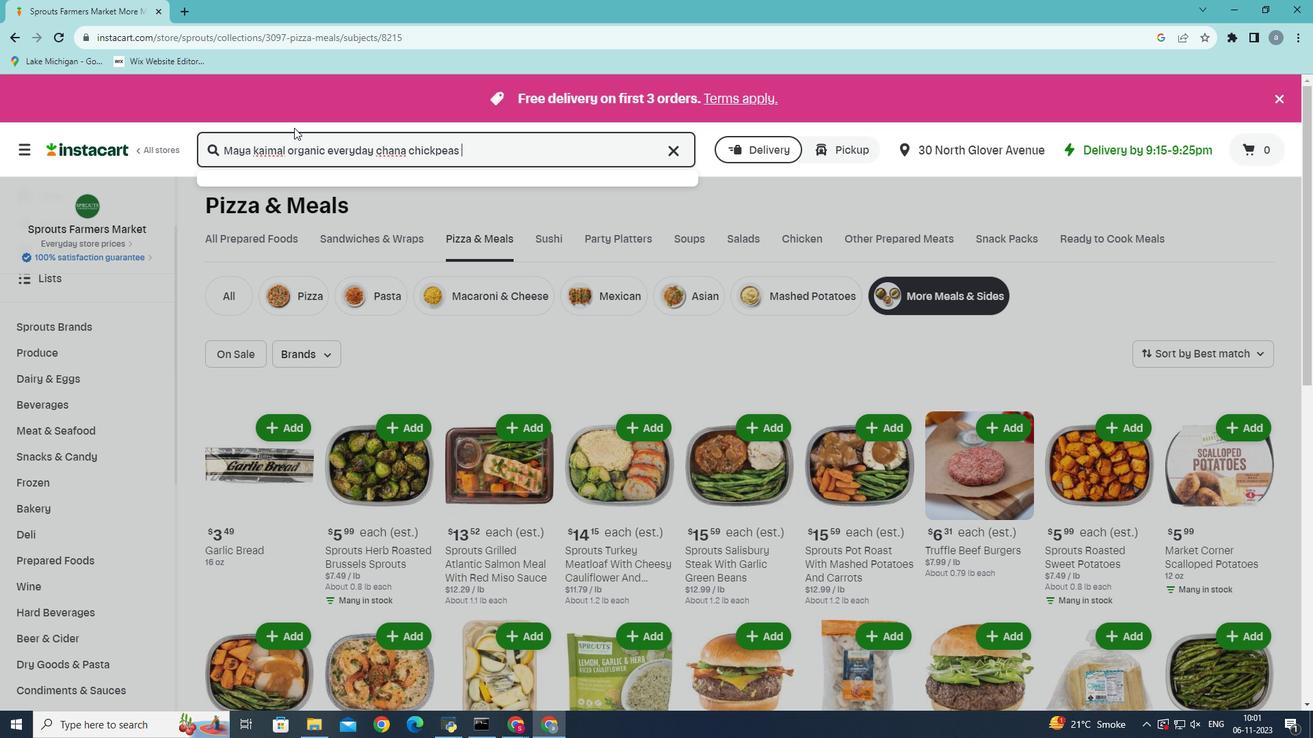 
Action: Key pressed potato<Key.space>an
Screenshot: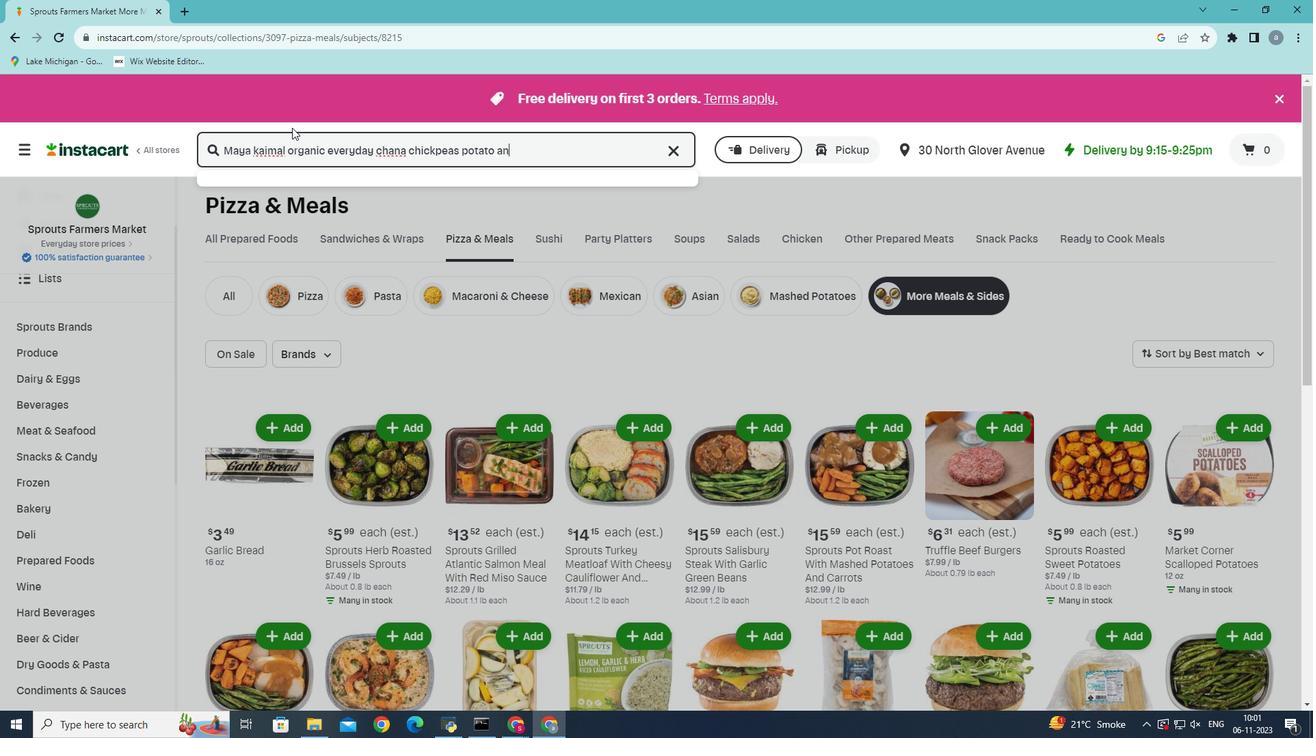
Action: Mouse moved to (292, 127)
Screenshot: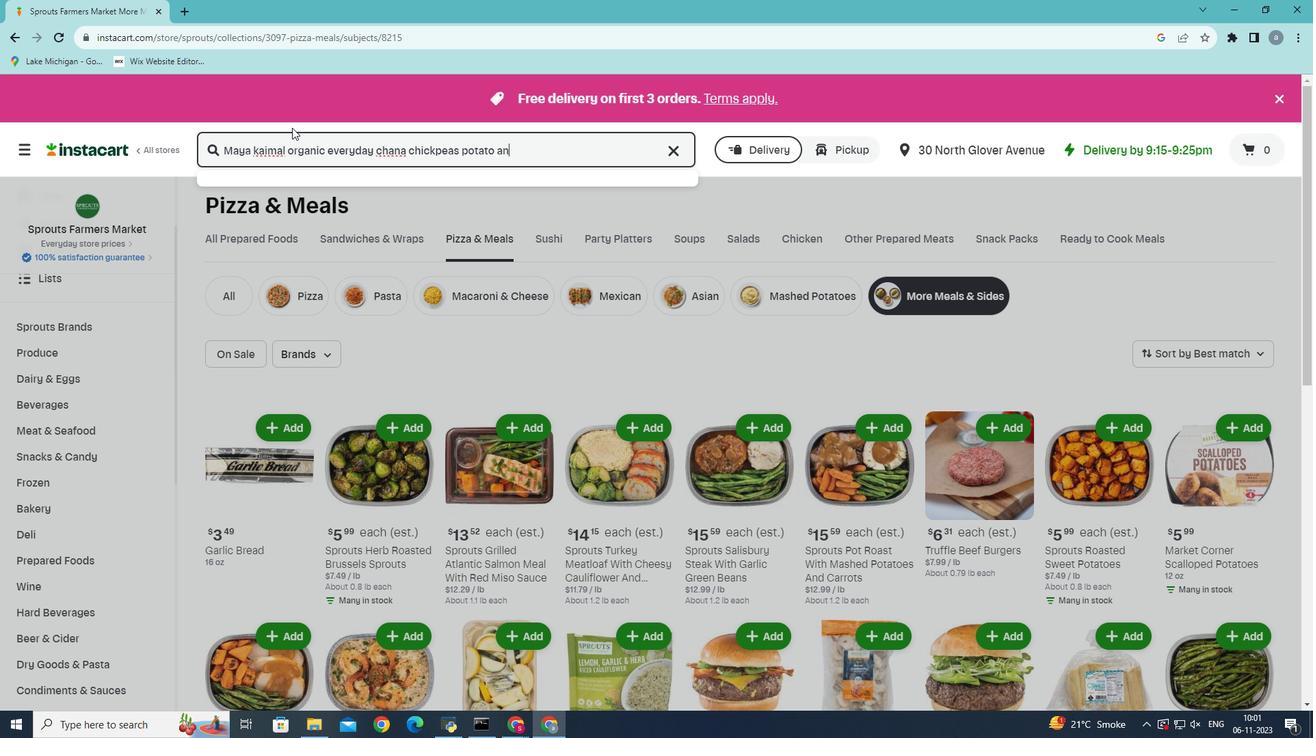 
Action: Key pressed d
Screenshot: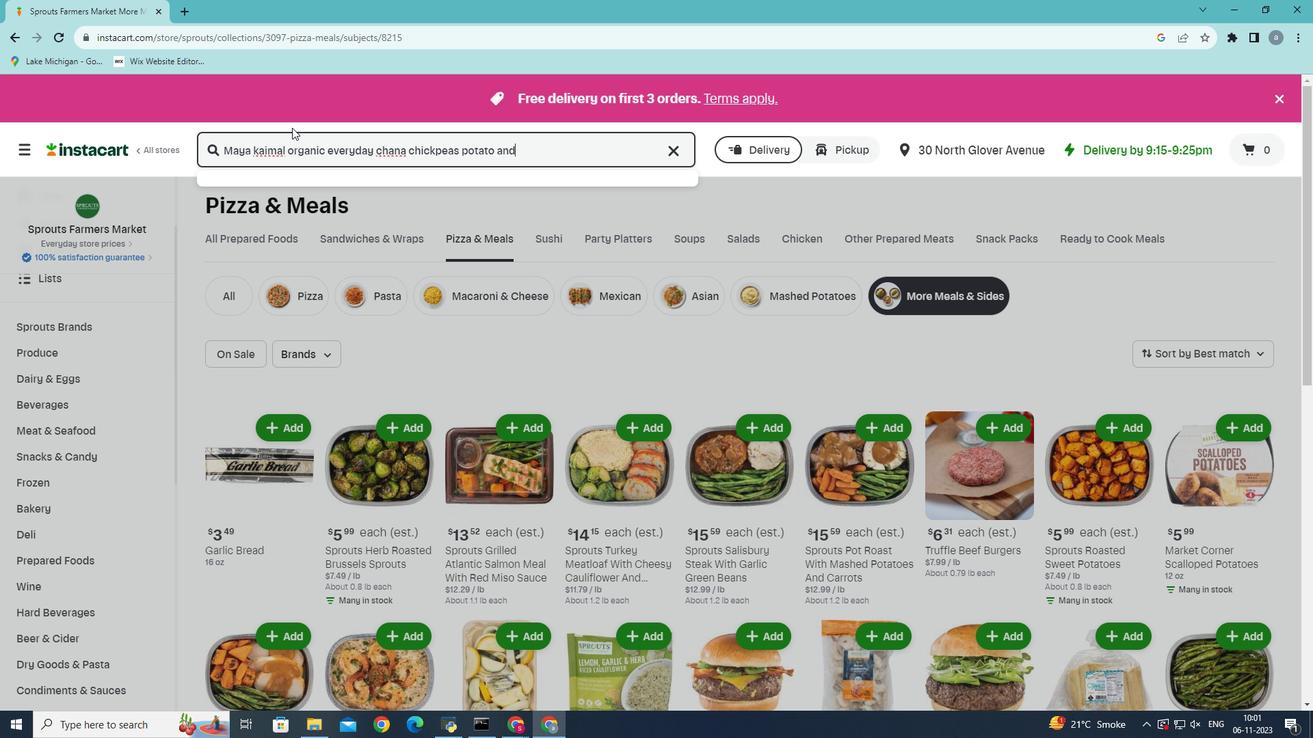 
Action: Mouse moved to (288, 129)
Screenshot: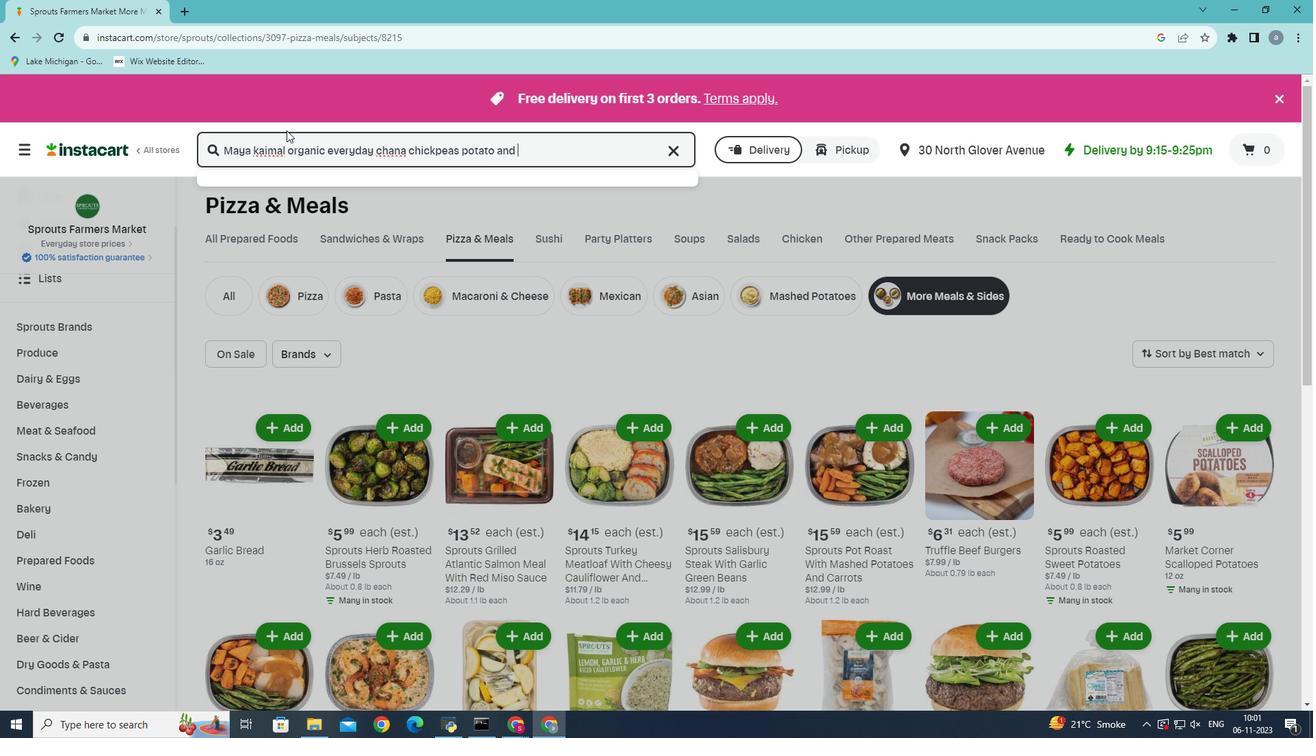 
Action: Key pressed <Key.space>
Screenshot: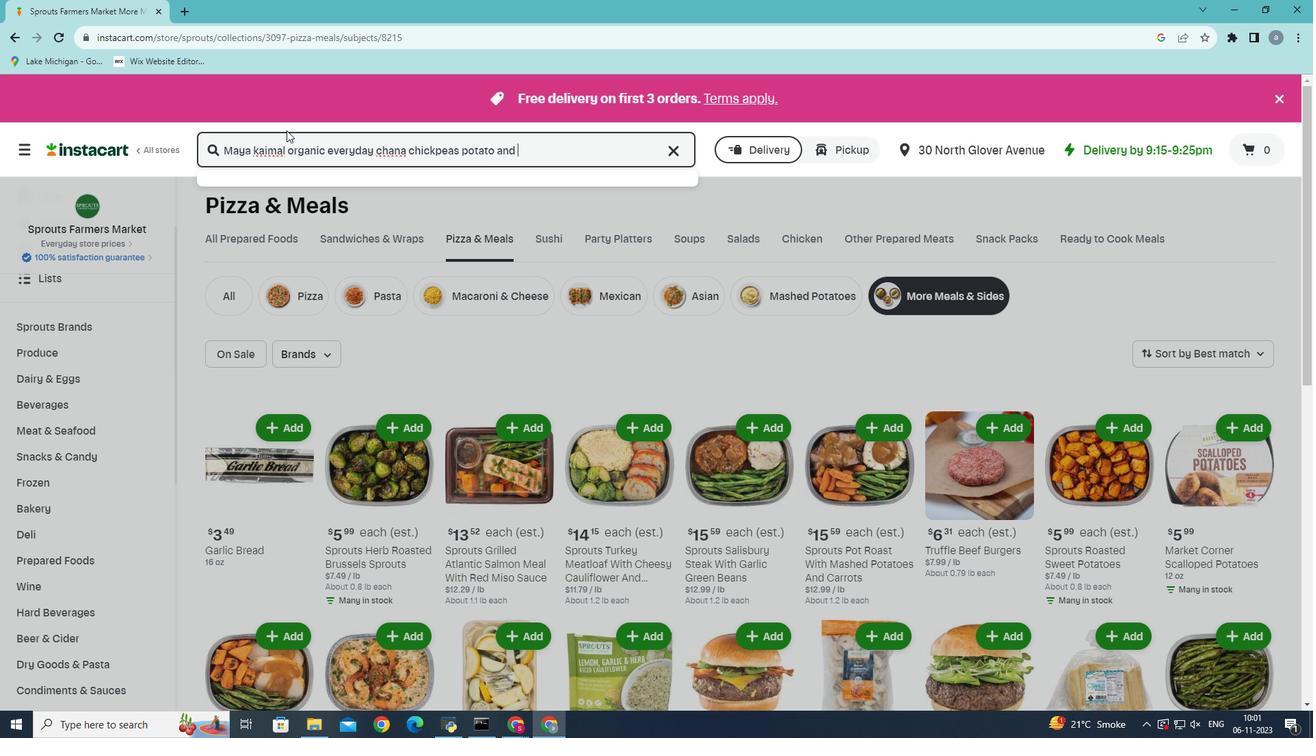 
Action: Mouse moved to (286, 130)
Screenshot: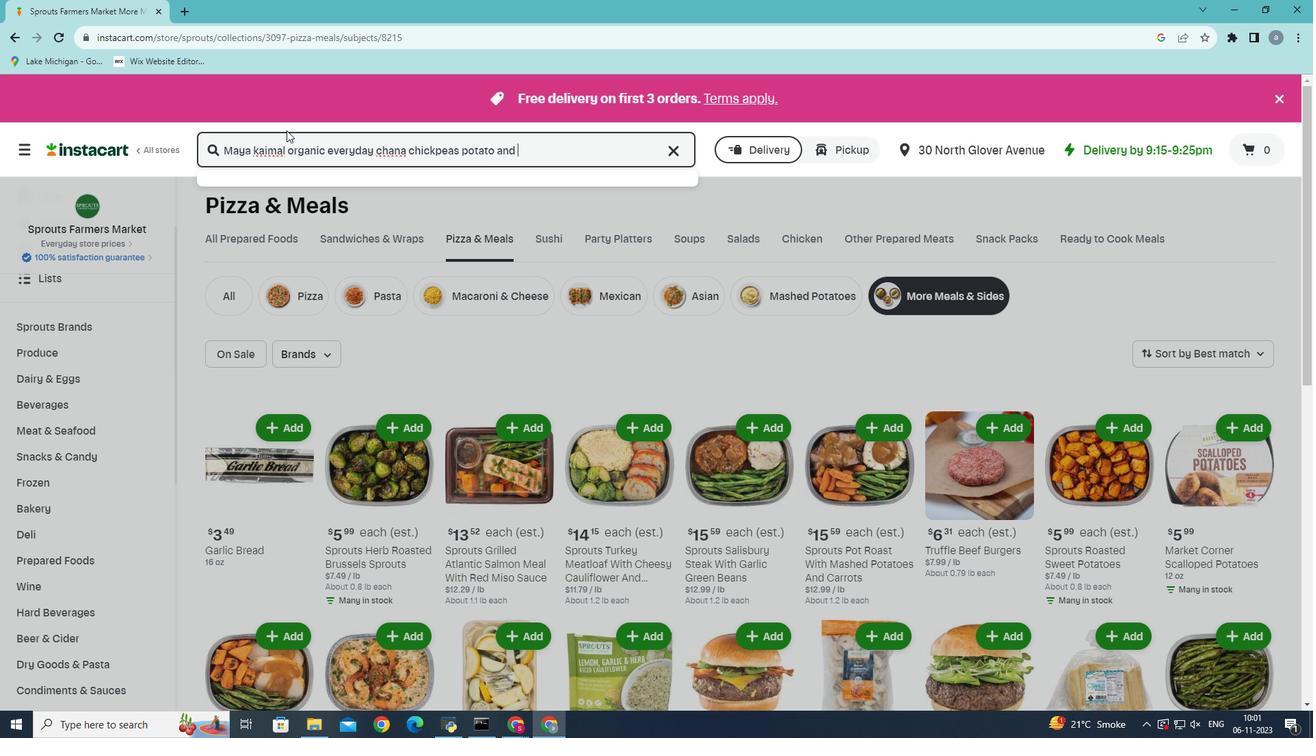 
Action: Key pressed warm<Key.space>spices<Key.enter>
Screenshot: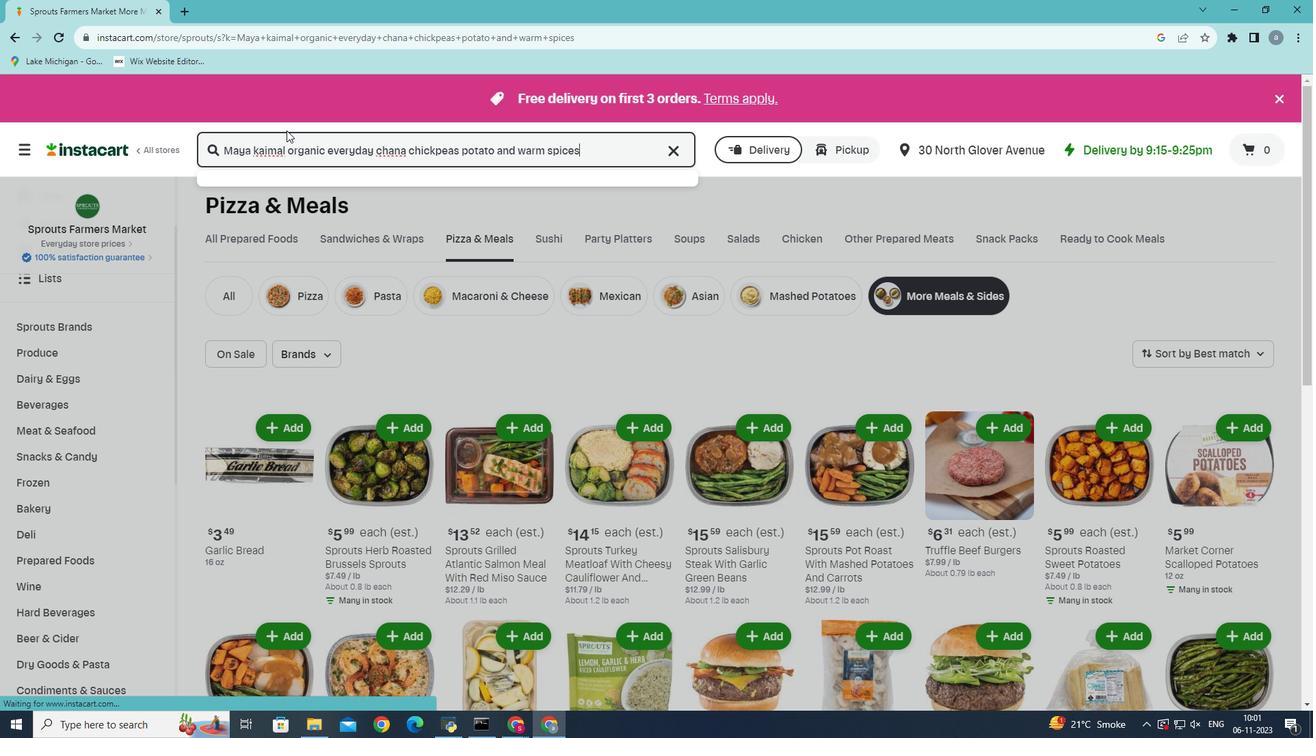 
Action: Mouse moved to (390, 299)
Screenshot: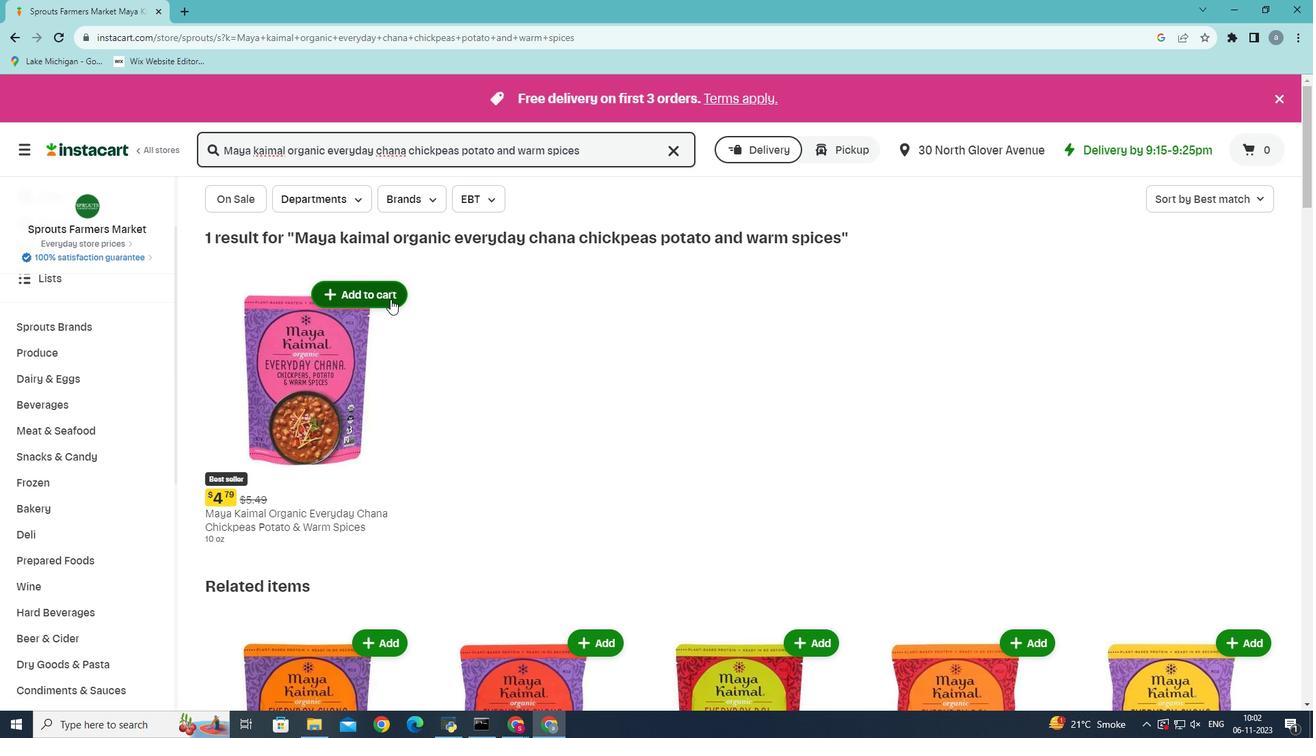 
Action: Mouse pressed left at (390, 299)
Screenshot: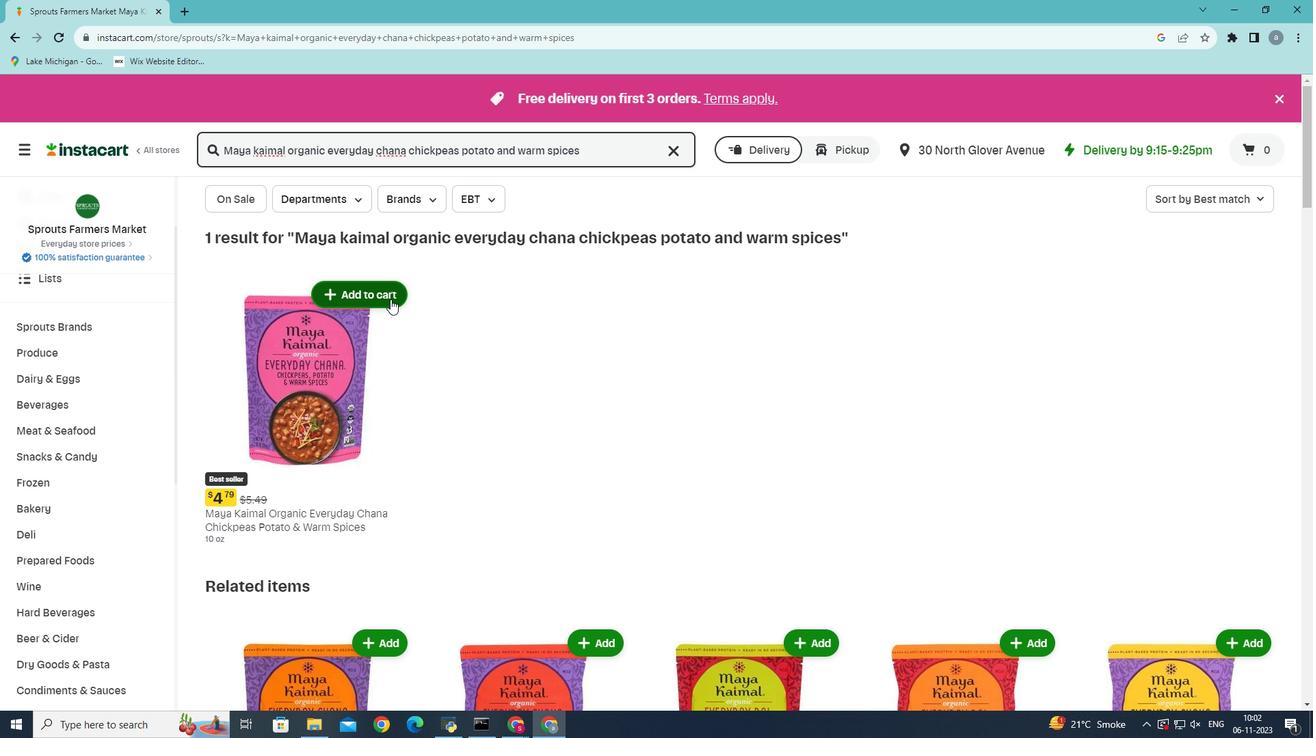 
Action: Mouse moved to (391, 295)
Screenshot: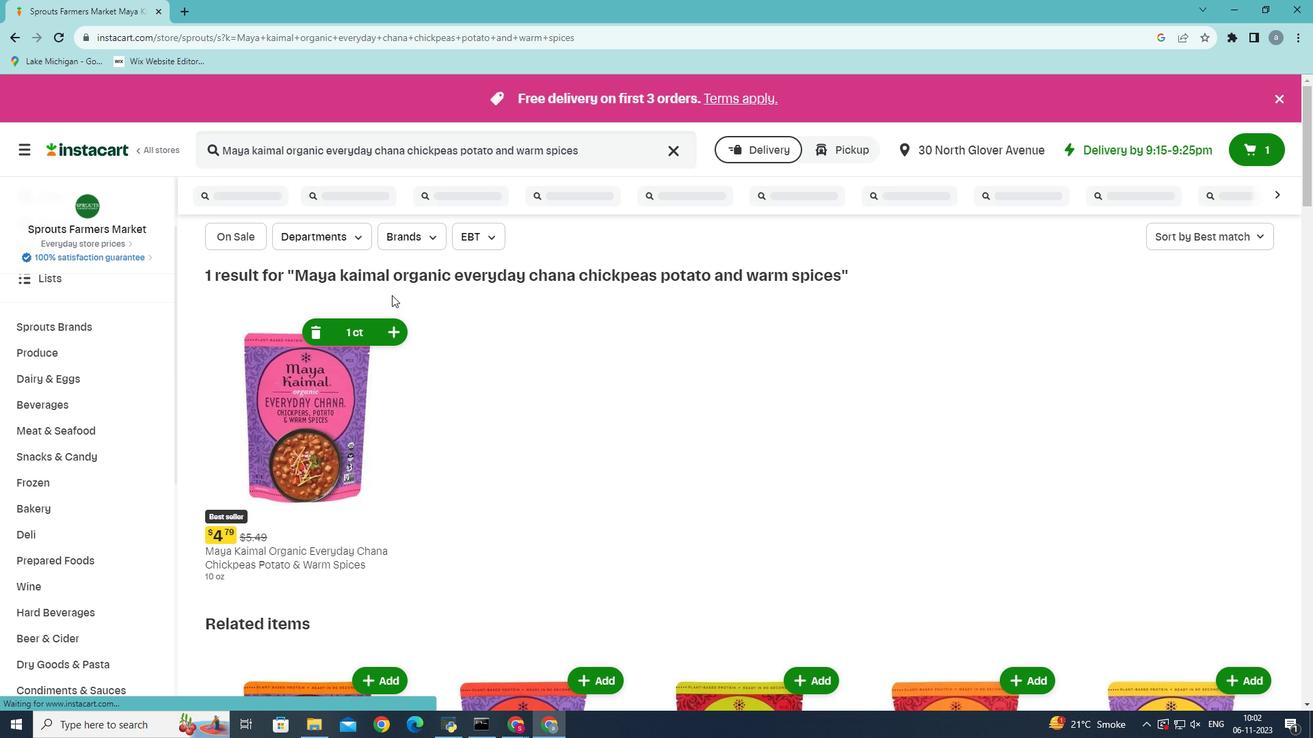 
